 Task: Look for space in Qazax, Azerbaijan from 12th June, 2023 to 15th June, 2023 for 2 adults in price range Rs.10000 to Rs.15000. Place can be entire place with 1  bedroom having 1 bed and 1 bathroom. Property type can be house, flat, guest house, hotel. Amenities needed are: air conditioning. Booking option can be shelf check-in. Required host language is English.
Action: Mouse moved to (484, 140)
Screenshot: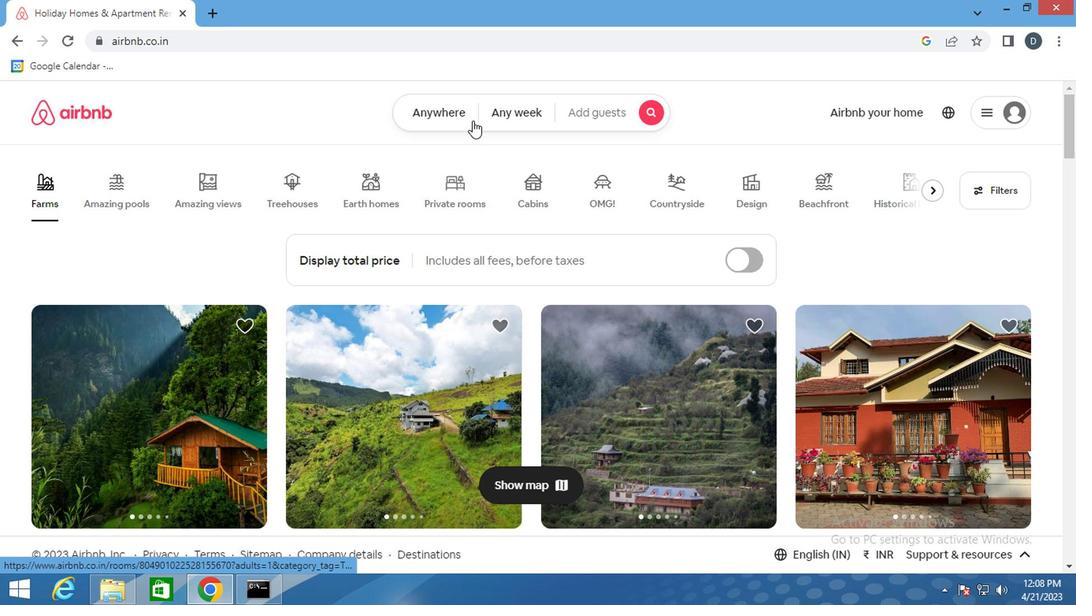 
Action: Mouse pressed left at (484, 140)
Screenshot: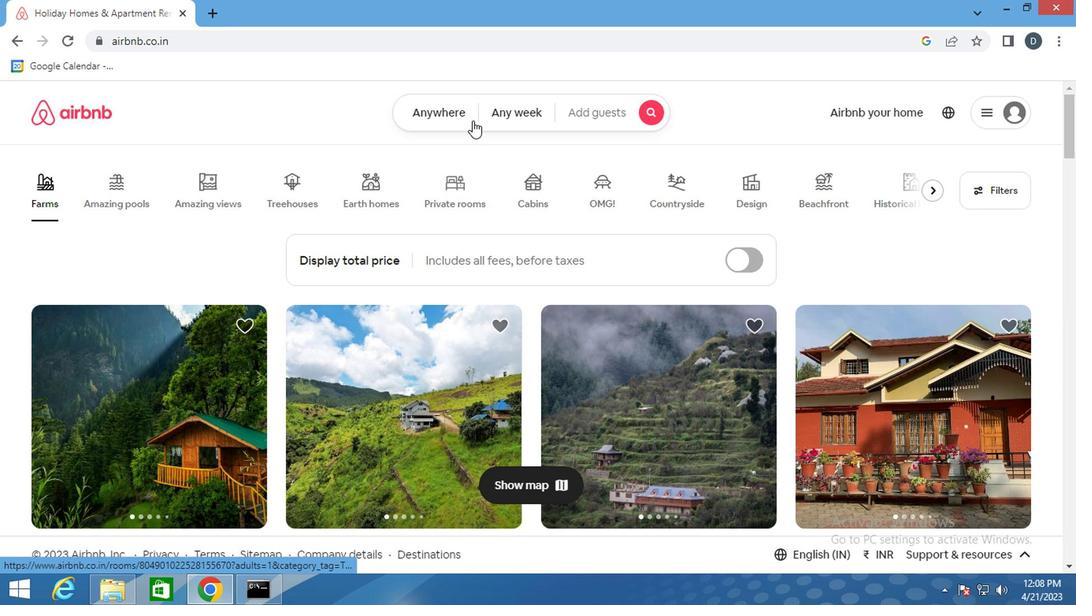 
Action: Mouse moved to (324, 204)
Screenshot: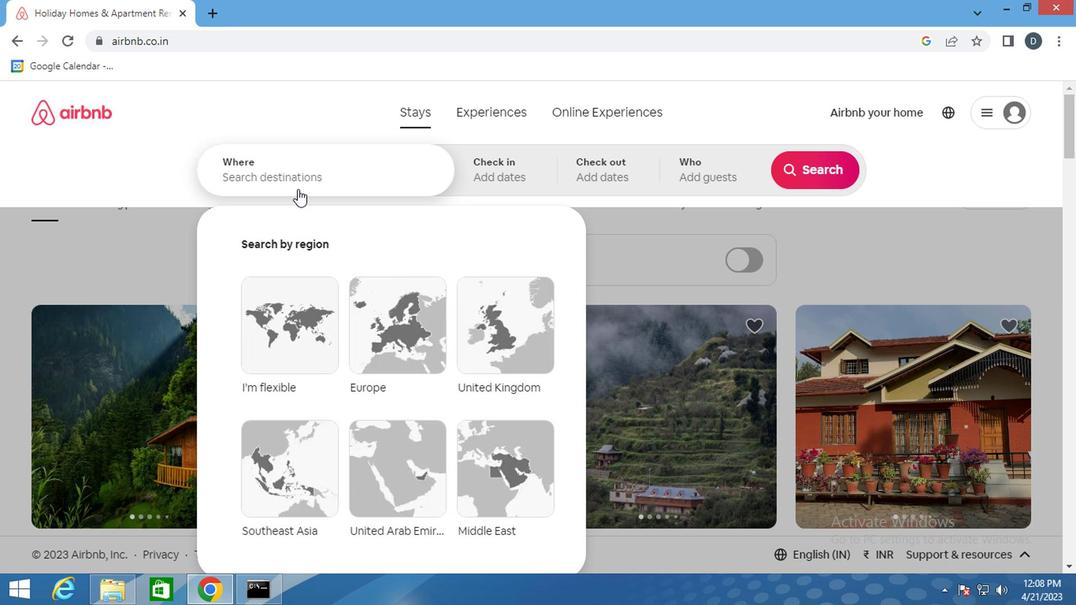 
Action: Mouse pressed left at (324, 204)
Screenshot: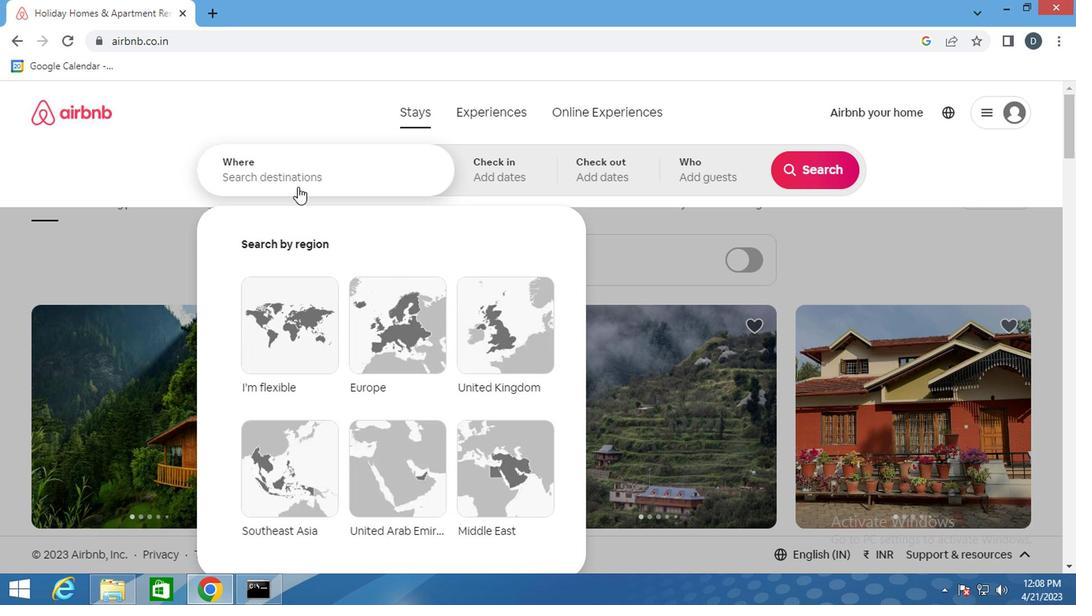 
Action: Key pressed qazax<Key.down><Key.enter>
Screenshot: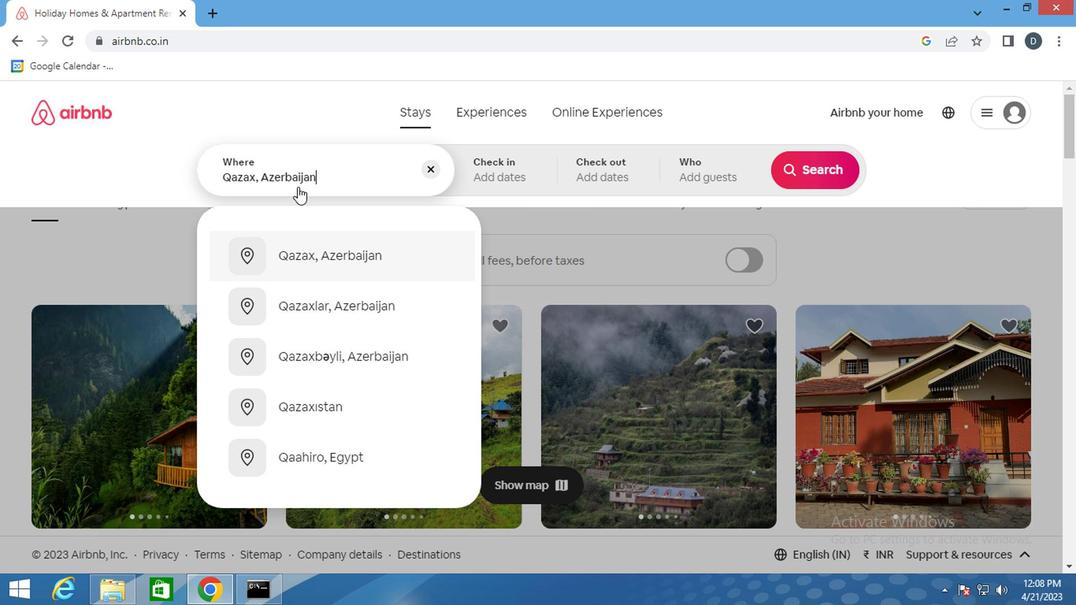 
Action: Mouse moved to (804, 308)
Screenshot: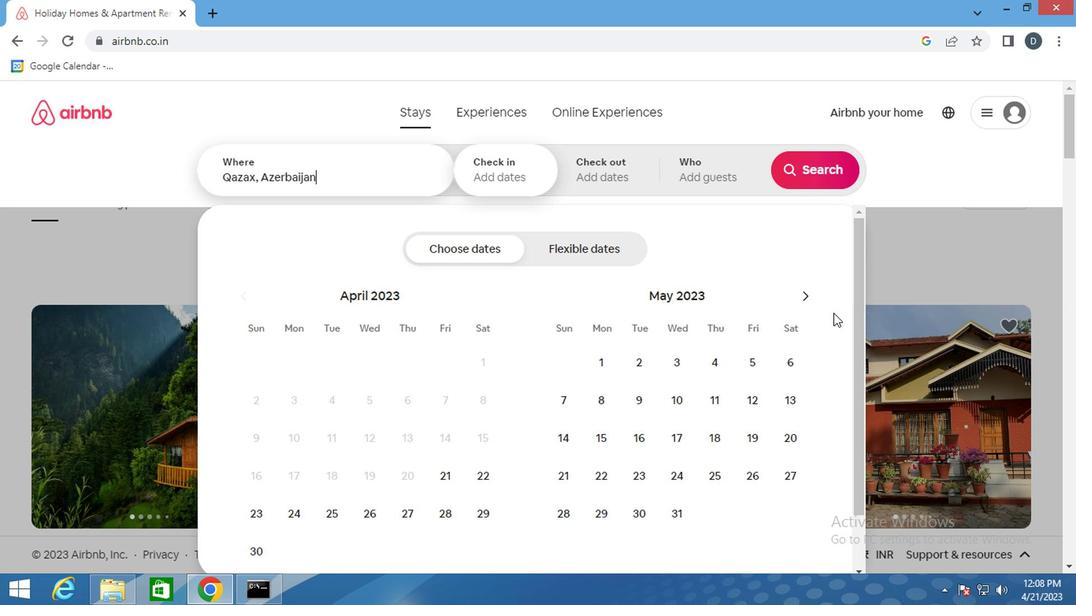 
Action: Mouse pressed left at (804, 308)
Screenshot: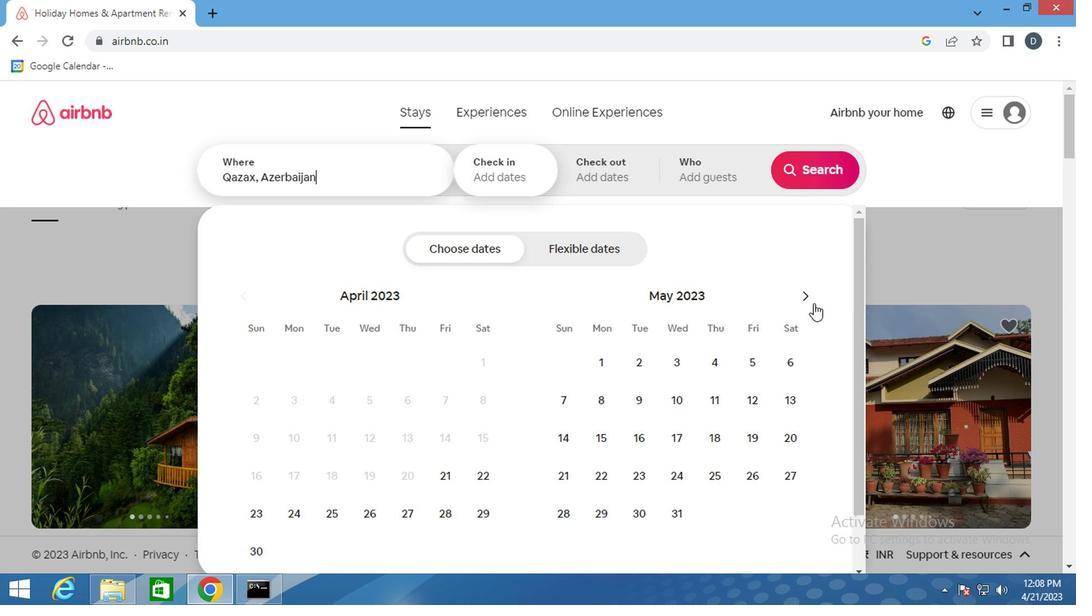 
Action: Mouse moved to (618, 435)
Screenshot: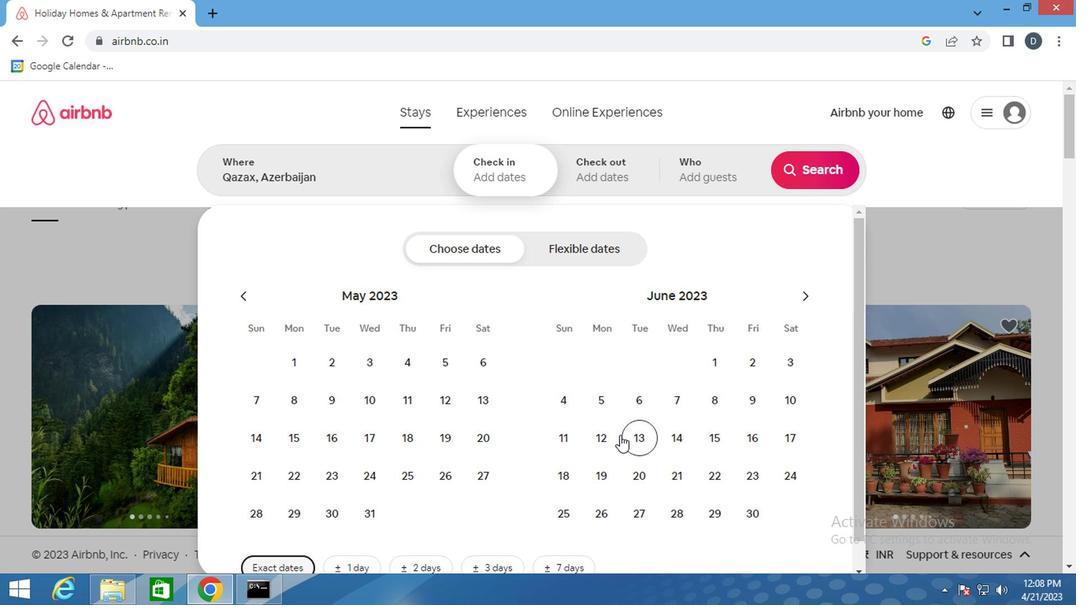 
Action: Mouse pressed left at (618, 435)
Screenshot: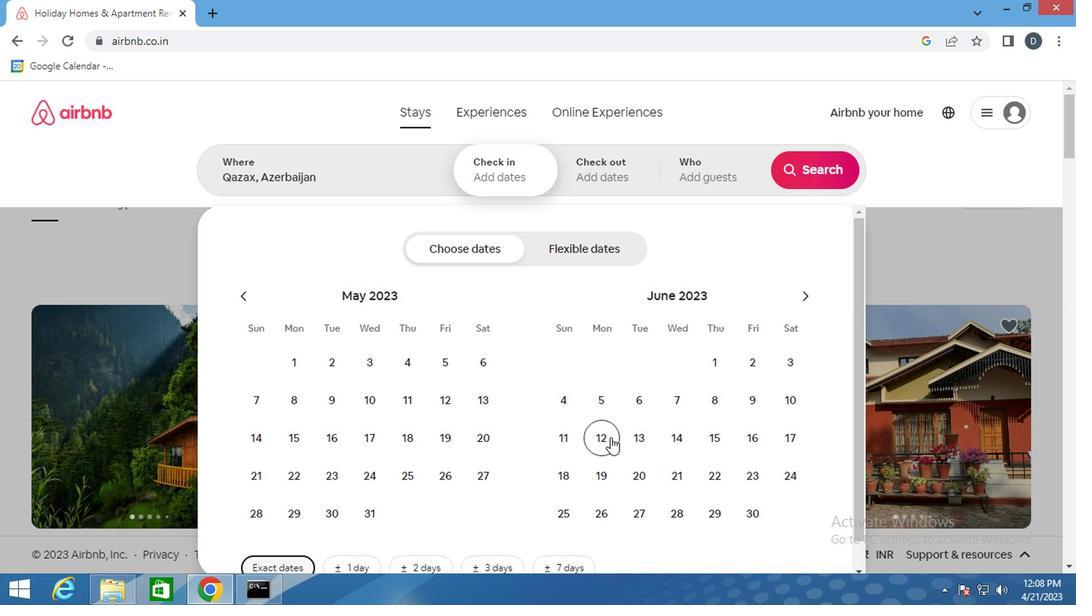 
Action: Mouse moved to (718, 438)
Screenshot: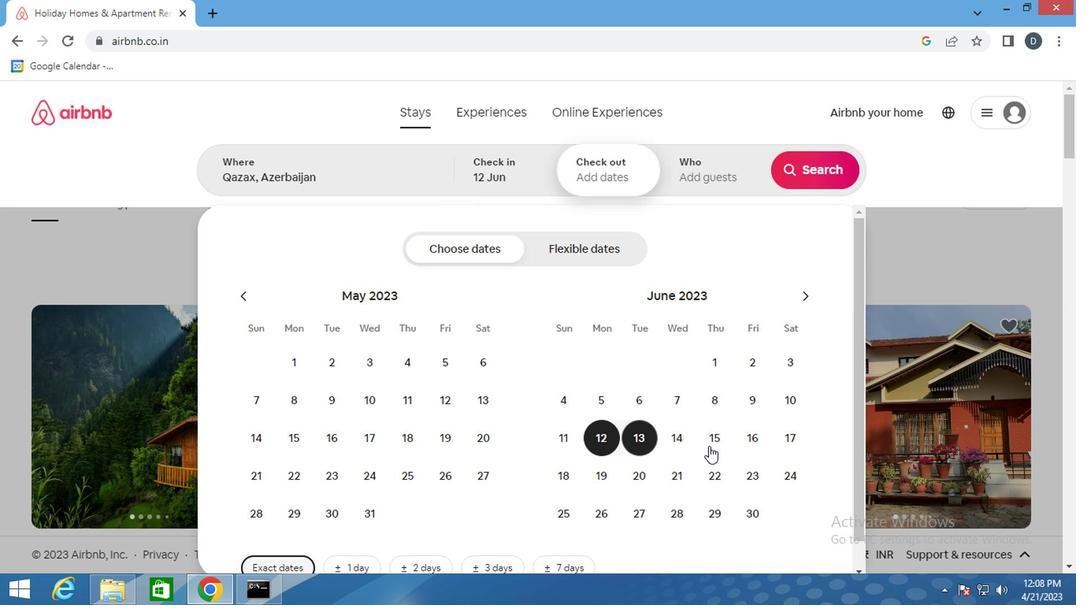 
Action: Mouse pressed left at (718, 438)
Screenshot: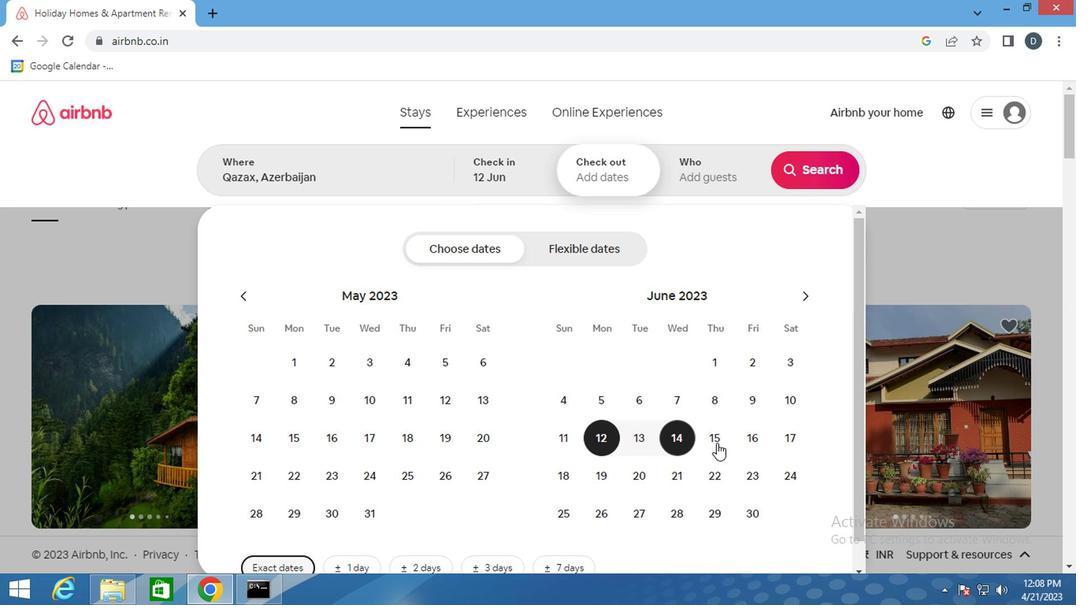 
Action: Mouse moved to (706, 197)
Screenshot: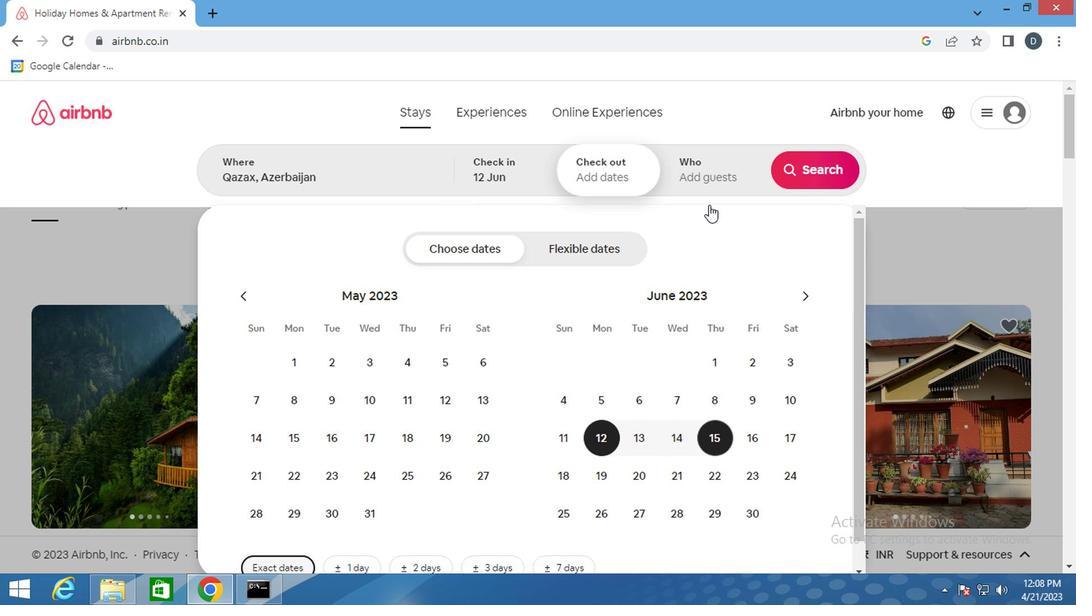 
Action: Mouse pressed left at (706, 197)
Screenshot: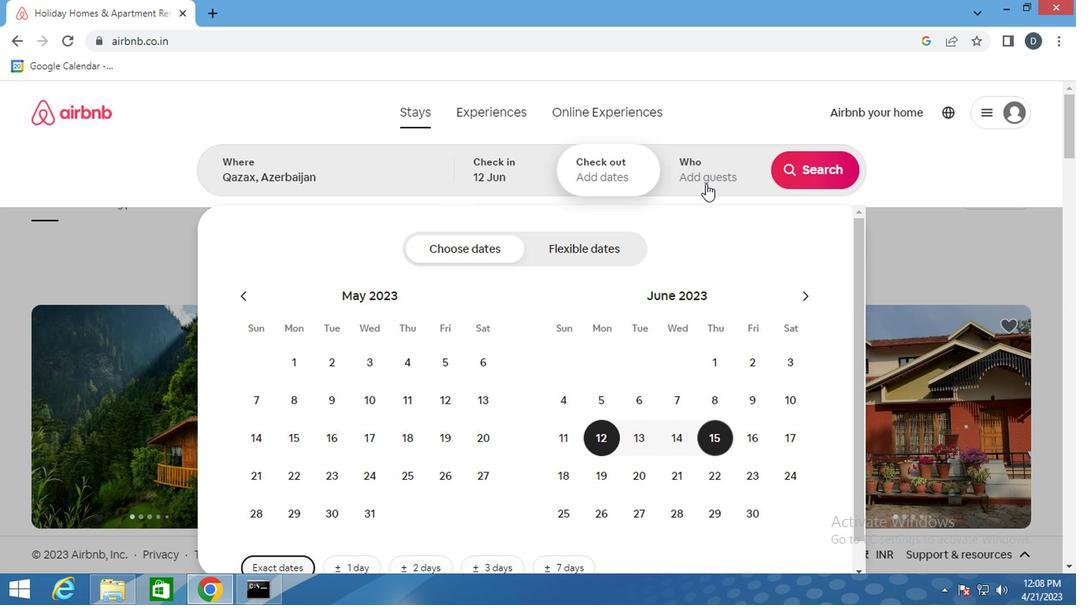 
Action: Mouse moved to (810, 266)
Screenshot: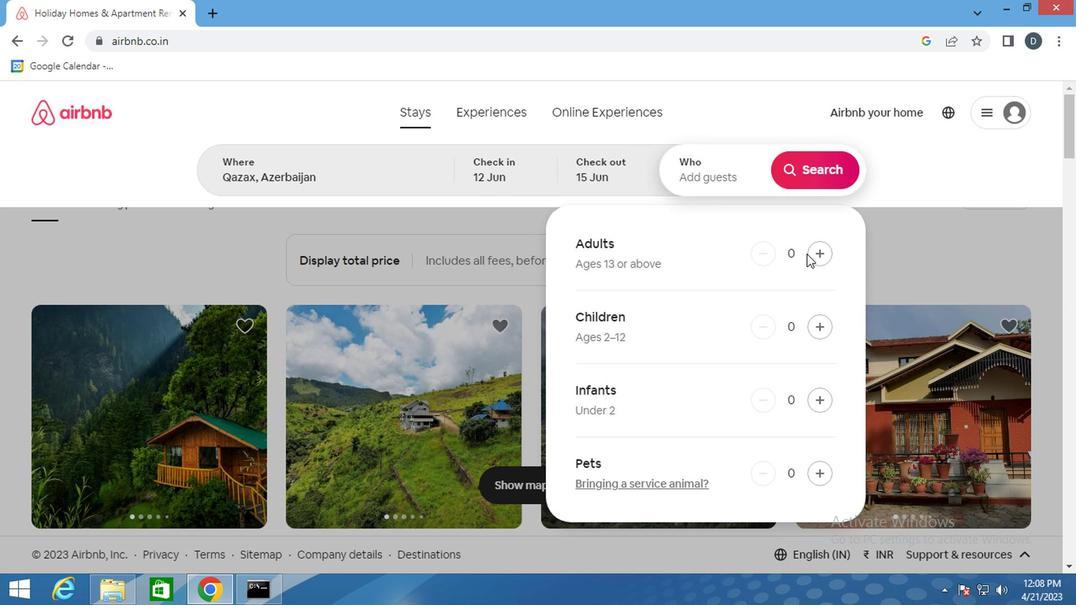 
Action: Mouse pressed left at (810, 266)
Screenshot: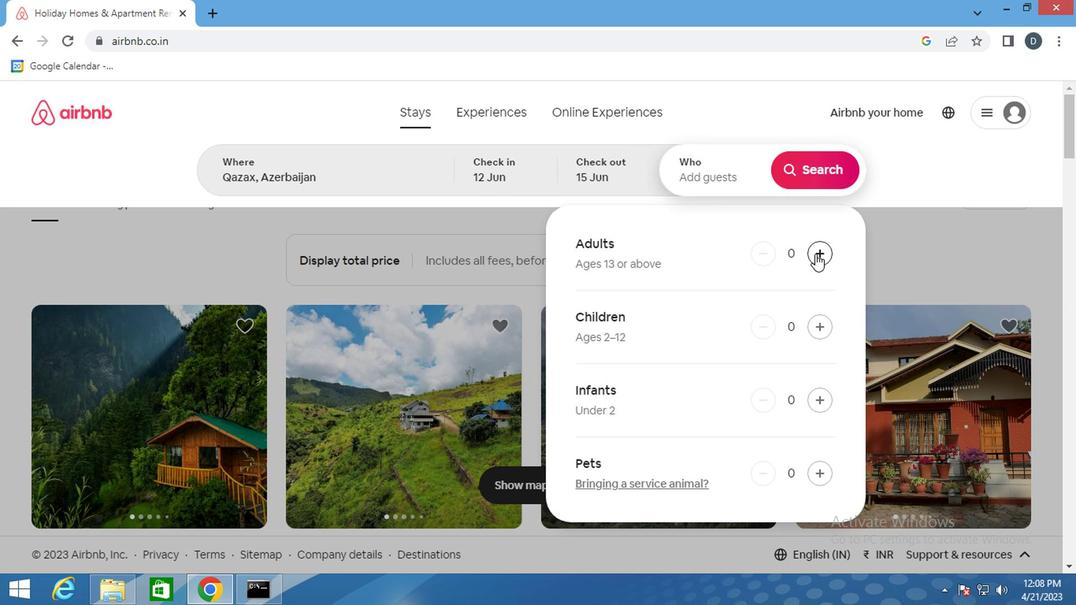 
Action: Mouse pressed left at (810, 266)
Screenshot: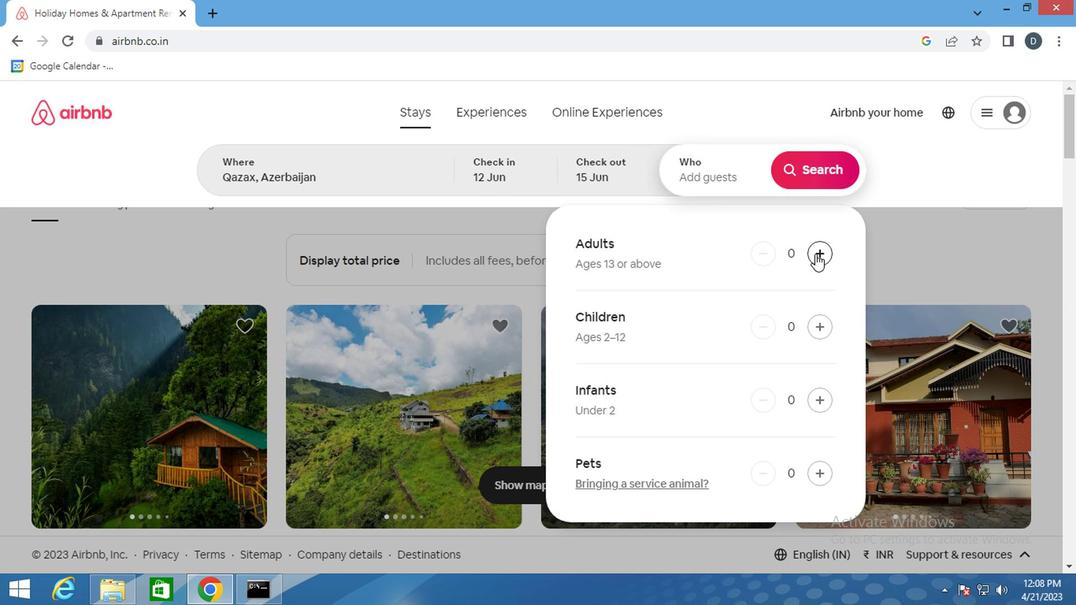 
Action: Mouse moved to (808, 174)
Screenshot: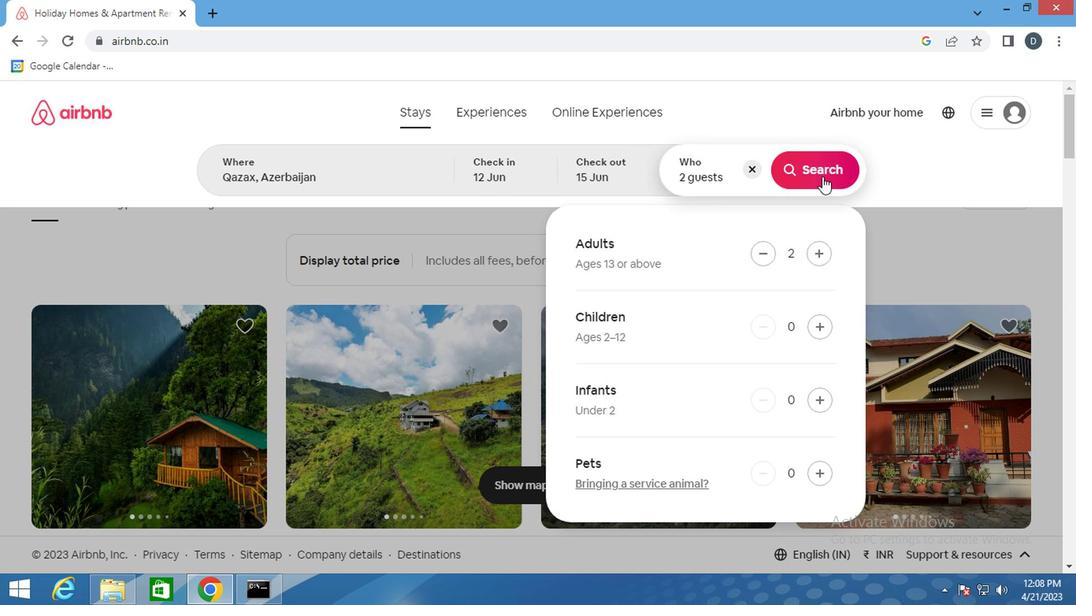 
Action: Mouse pressed left at (808, 174)
Screenshot: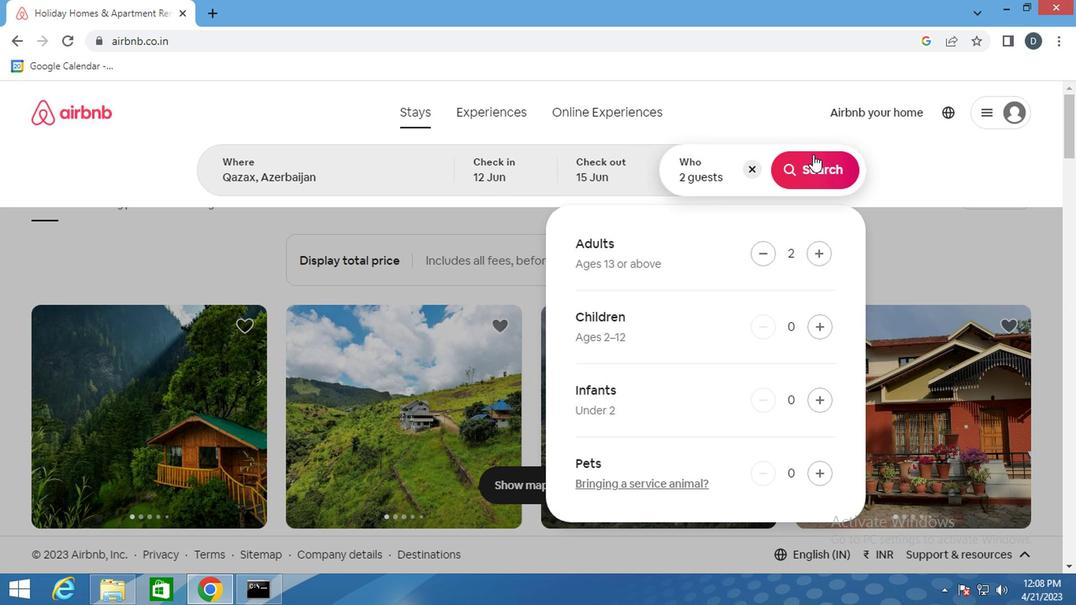 
Action: Mouse moved to (1016, 199)
Screenshot: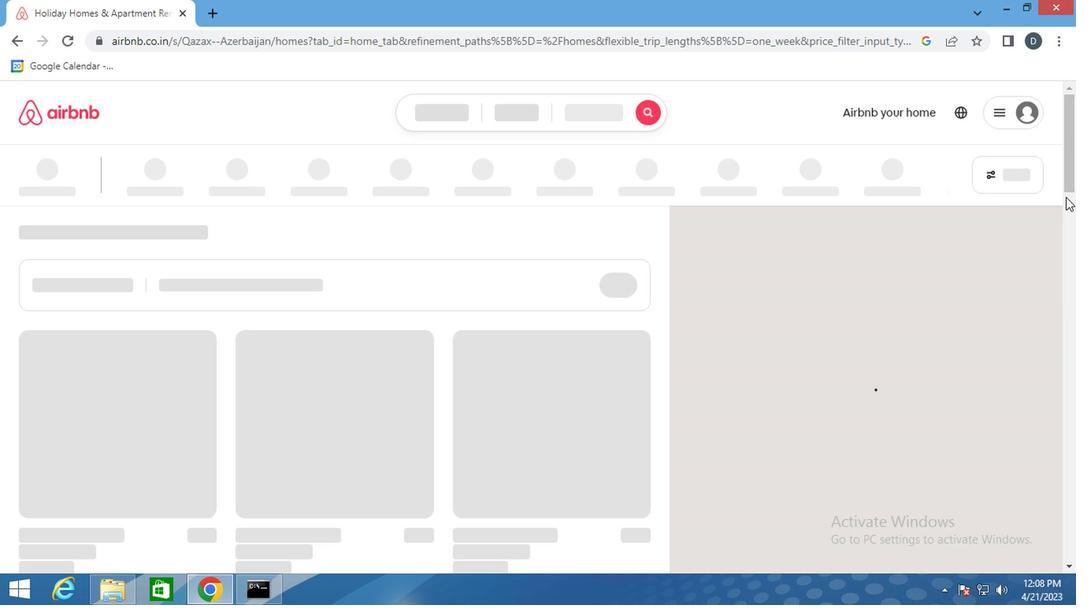 
Action: Mouse pressed left at (1016, 199)
Screenshot: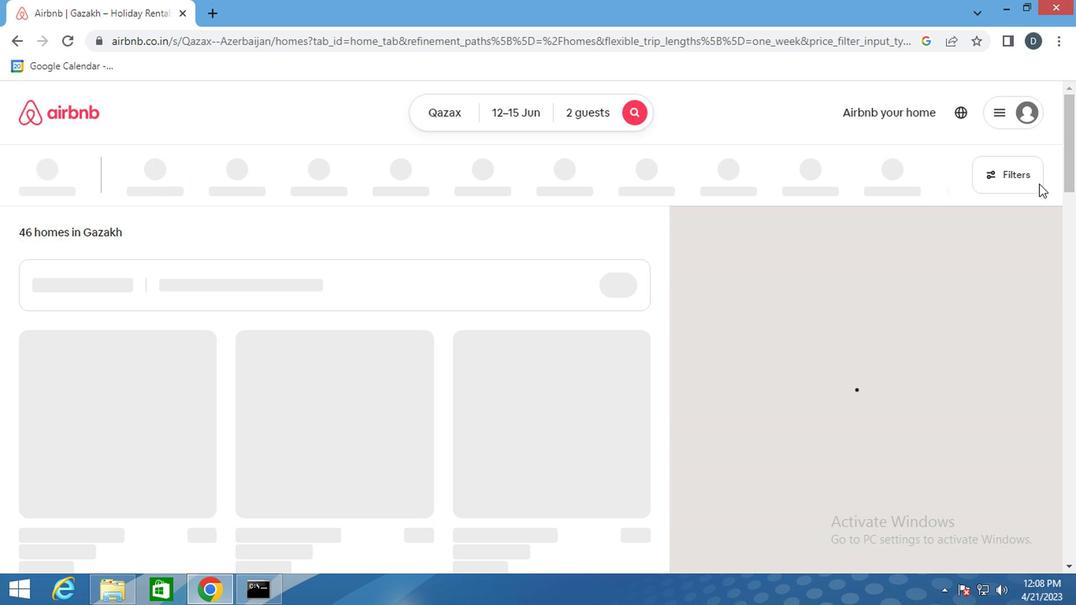 
Action: Mouse moved to (359, 376)
Screenshot: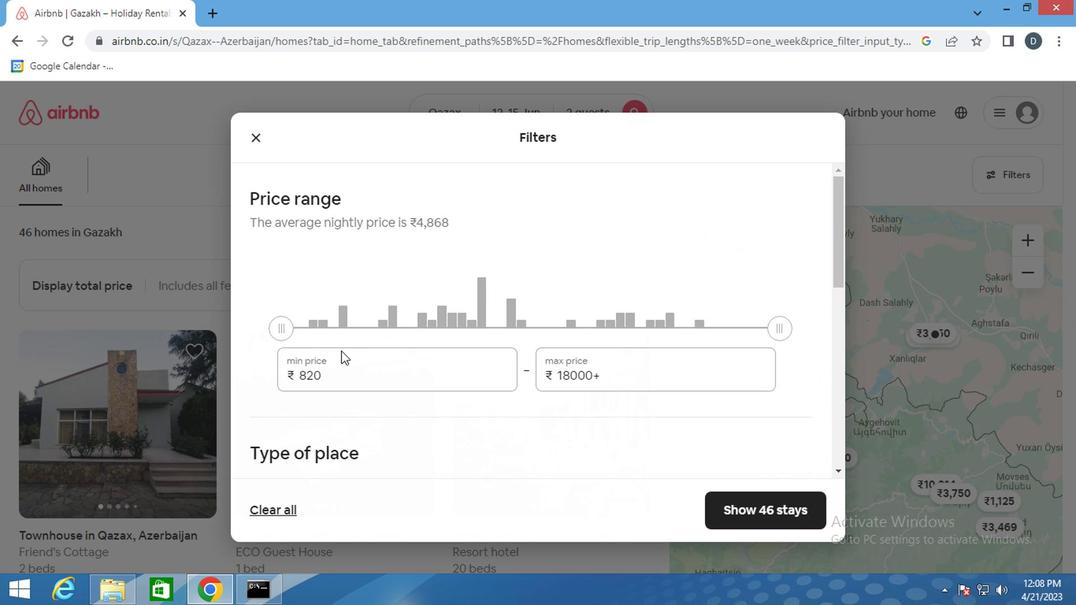 
Action: Mouse pressed left at (359, 376)
Screenshot: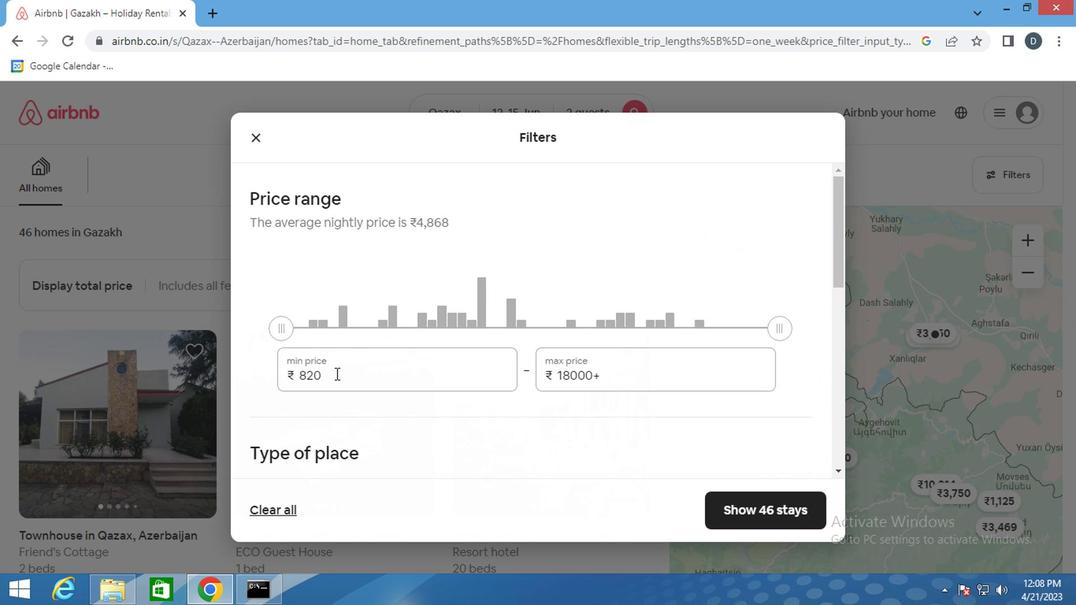 
Action: Mouse pressed left at (359, 376)
Screenshot: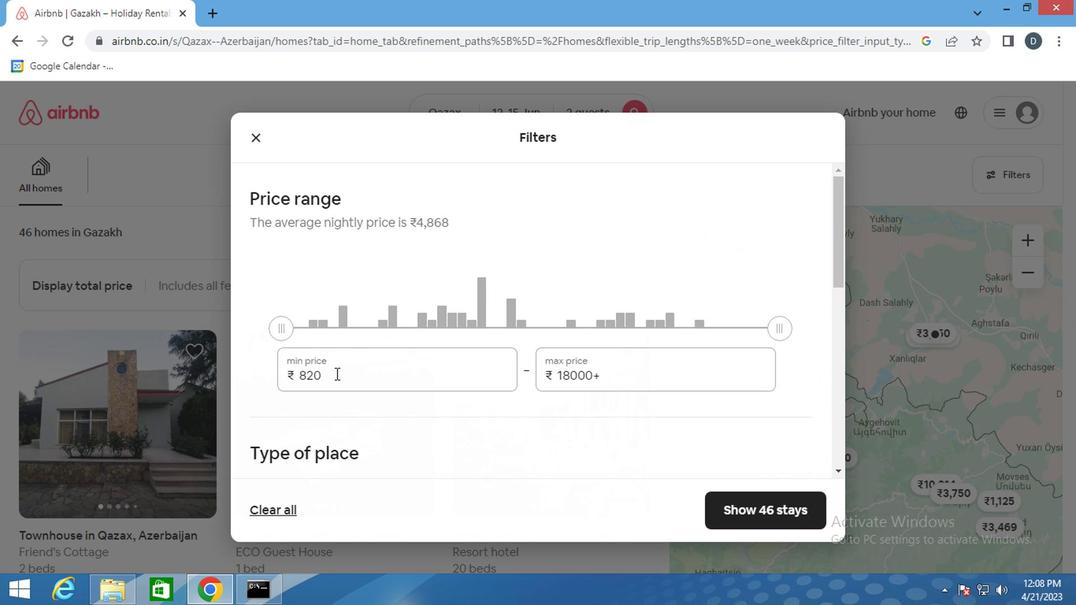 
Action: Key pressed 1000
Screenshot: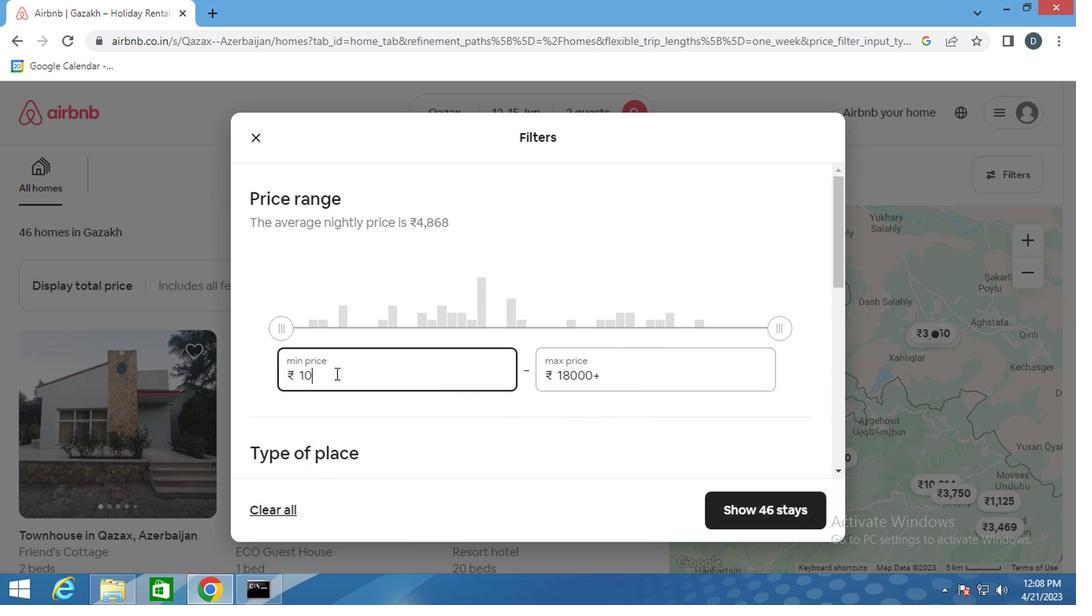 
Action: Mouse moved to (363, 380)
Screenshot: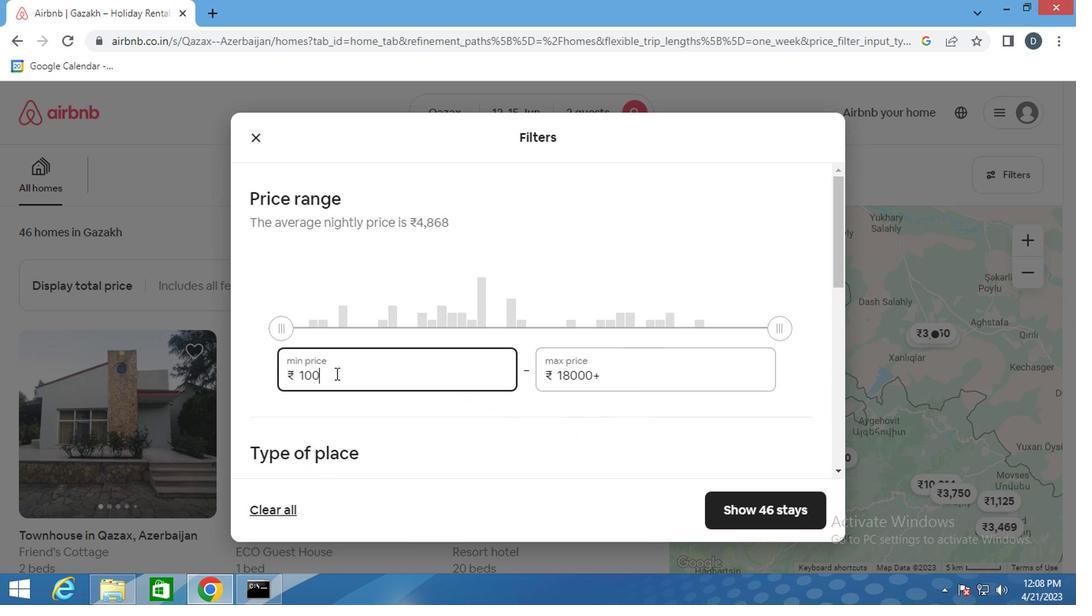 
Action: Key pressed 0<Key.tab>ctrl+Actrl+1500
Screenshot: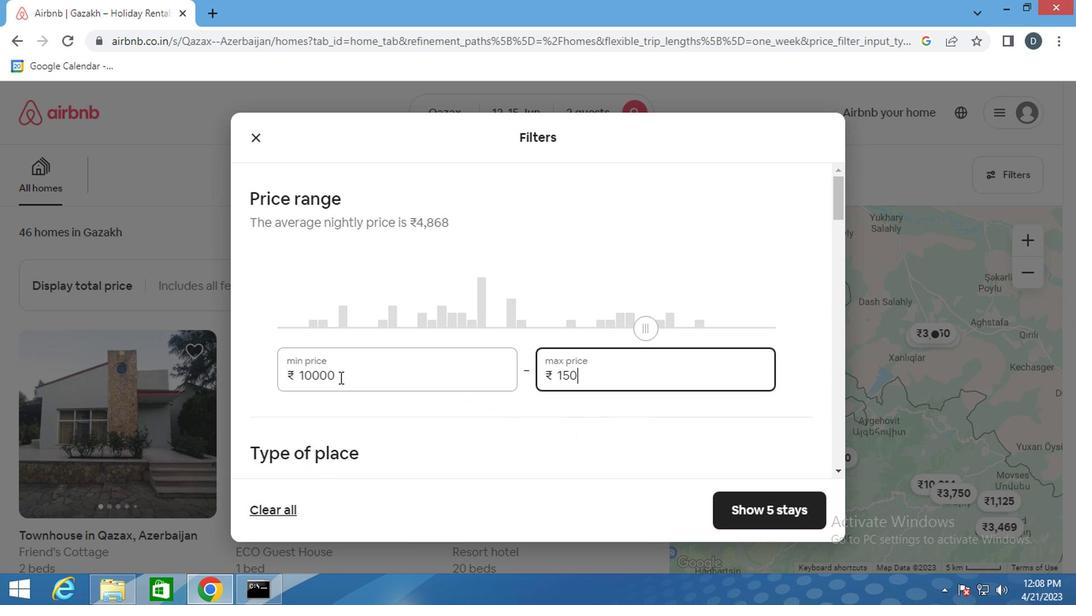 
Action: Mouse moved to (396, 379)
Screenshot: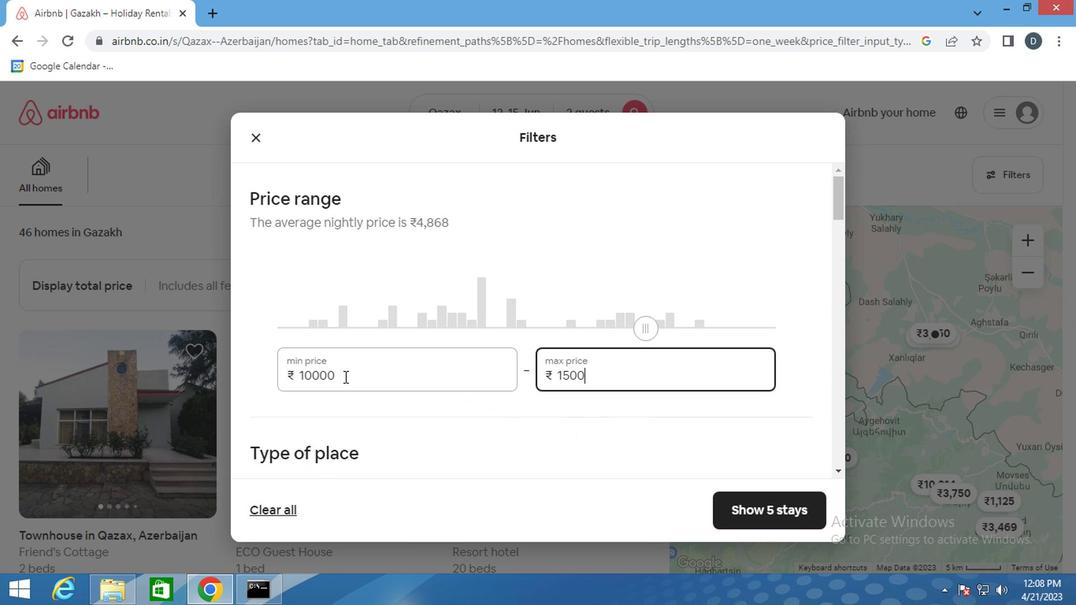 
Action: Key pressed 0
Screenshot: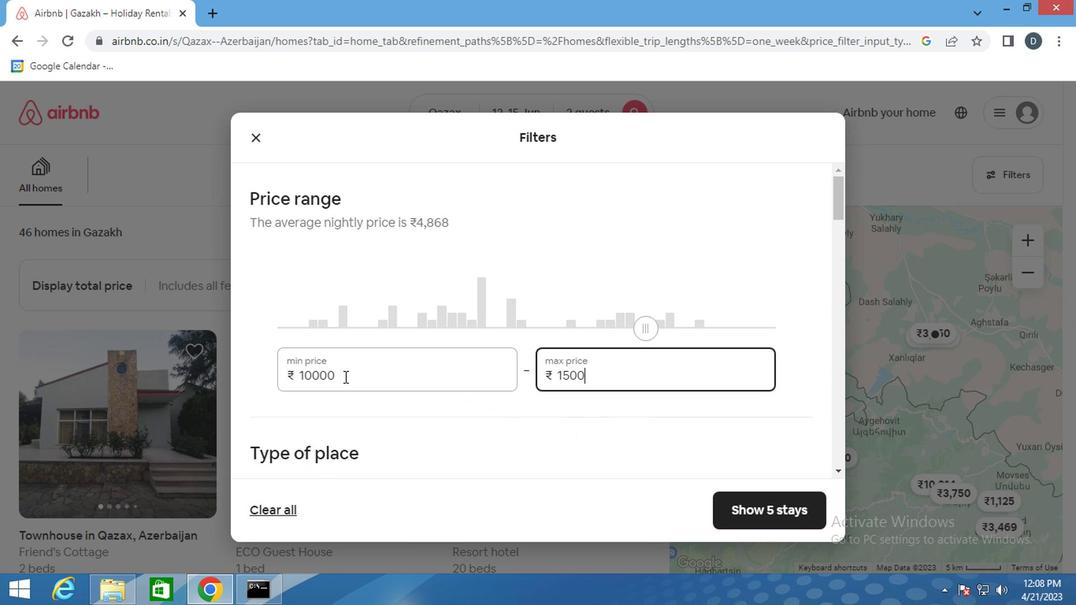 
Action: Mouse moved to (553, 417)
Screenshot: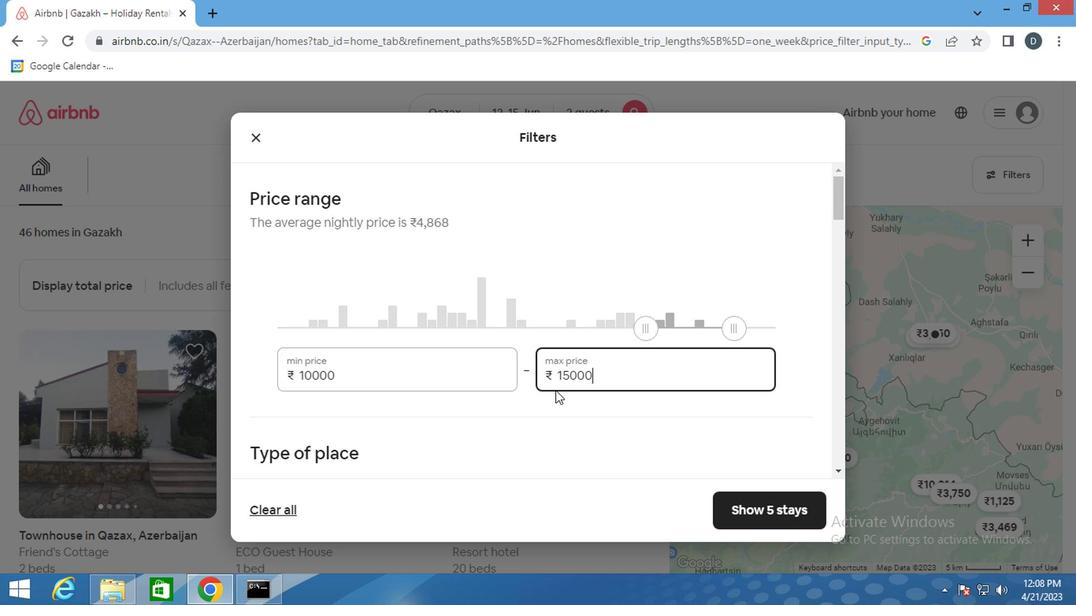 
Action: Mouse scrolled (553, 416) with delta (0, -1)
Screenshot: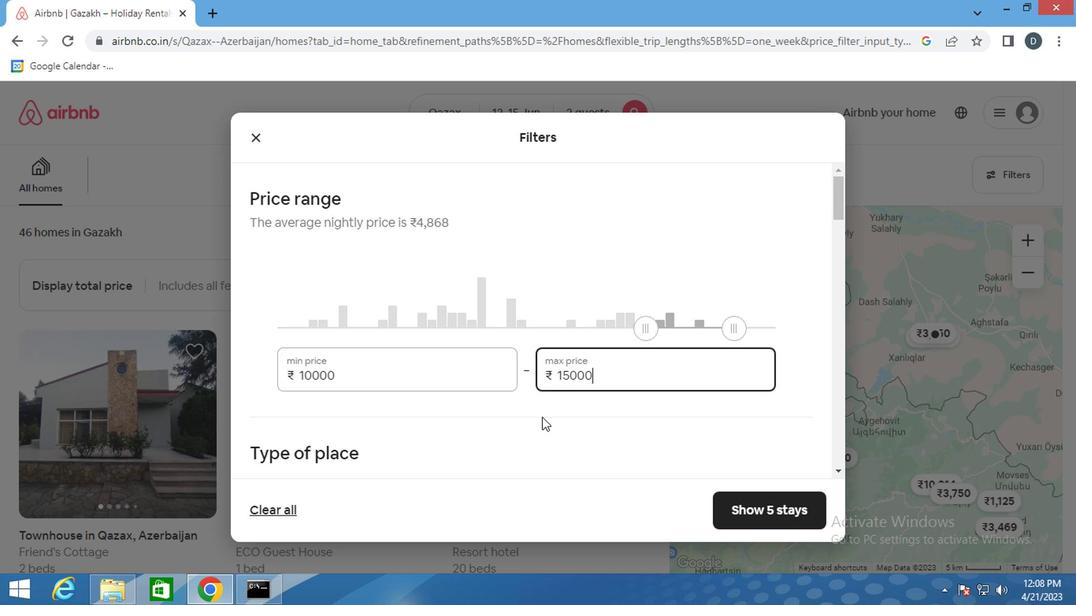 
Action: Mouse scrolled (553, 416) with delta (0, -1)
Screenshot: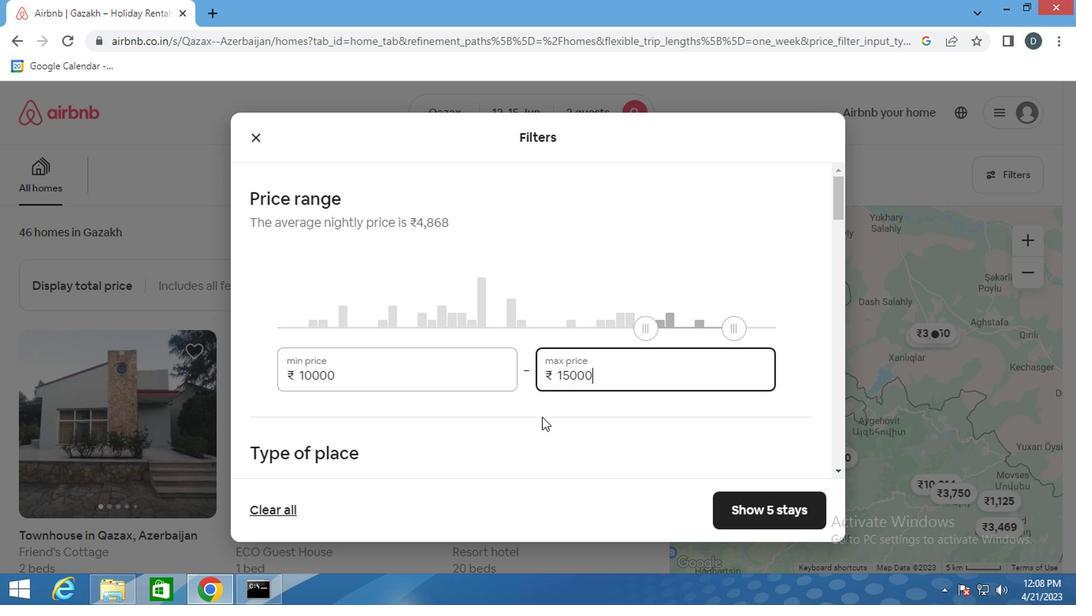 
Action: Mouse scrolled (553, 416) with delta (0, -1)
Screenshot: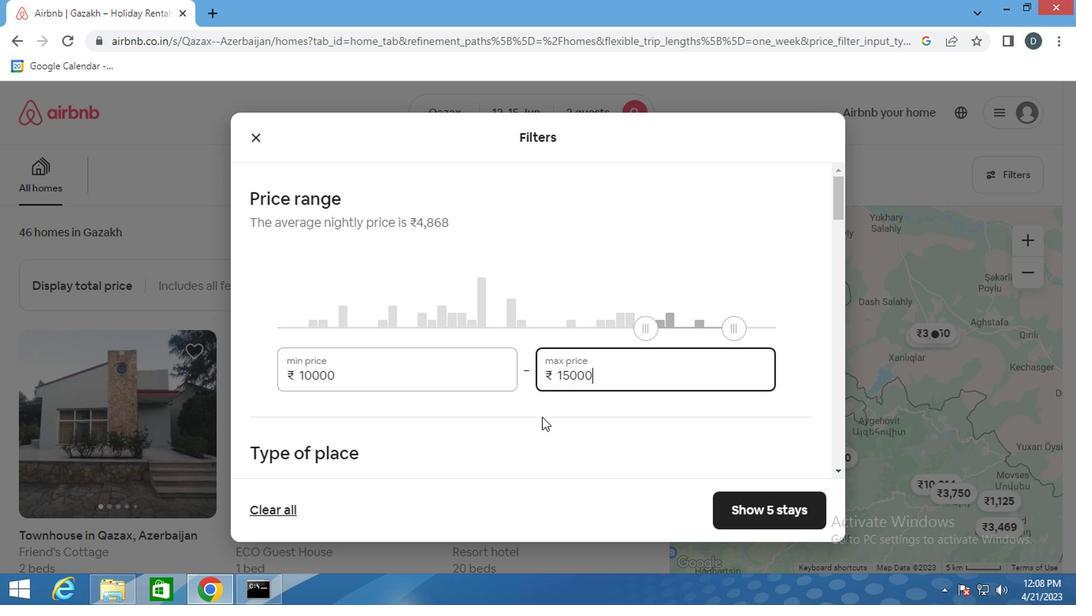 
Action: Mouse moved to (372, 288)
Screenshot: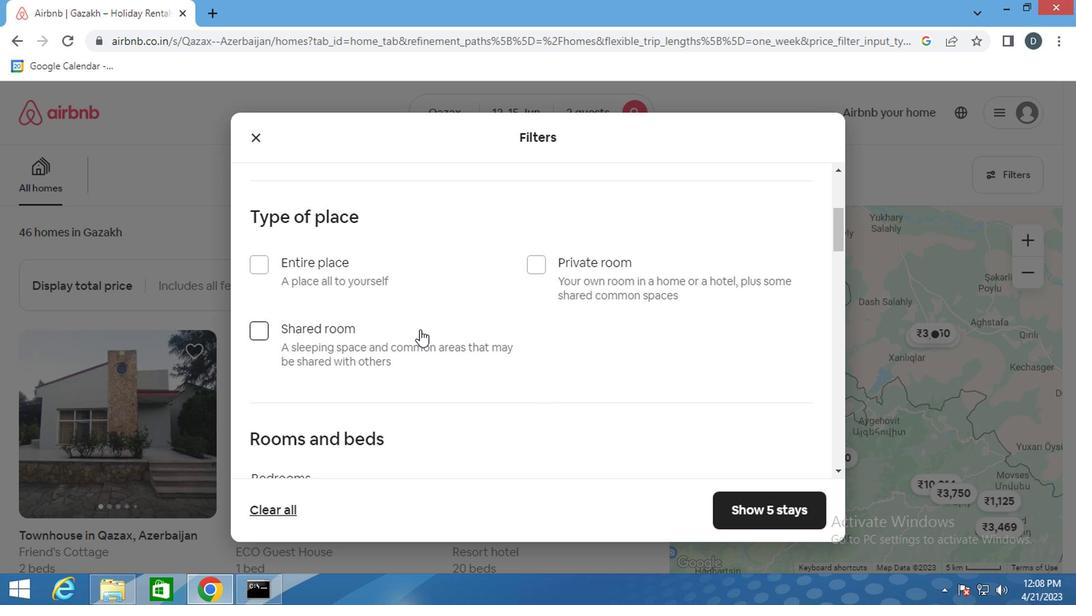 
Action: Mouse pressed left at (372, 288)
Screenshot: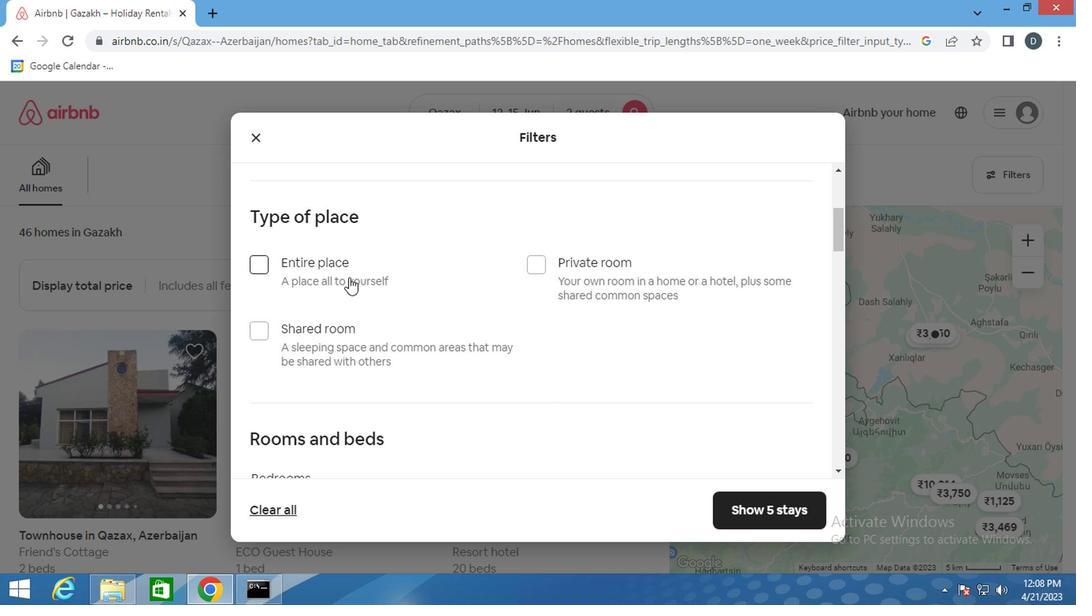 
Action: Mouse moved to (402, 332)
Screenshot: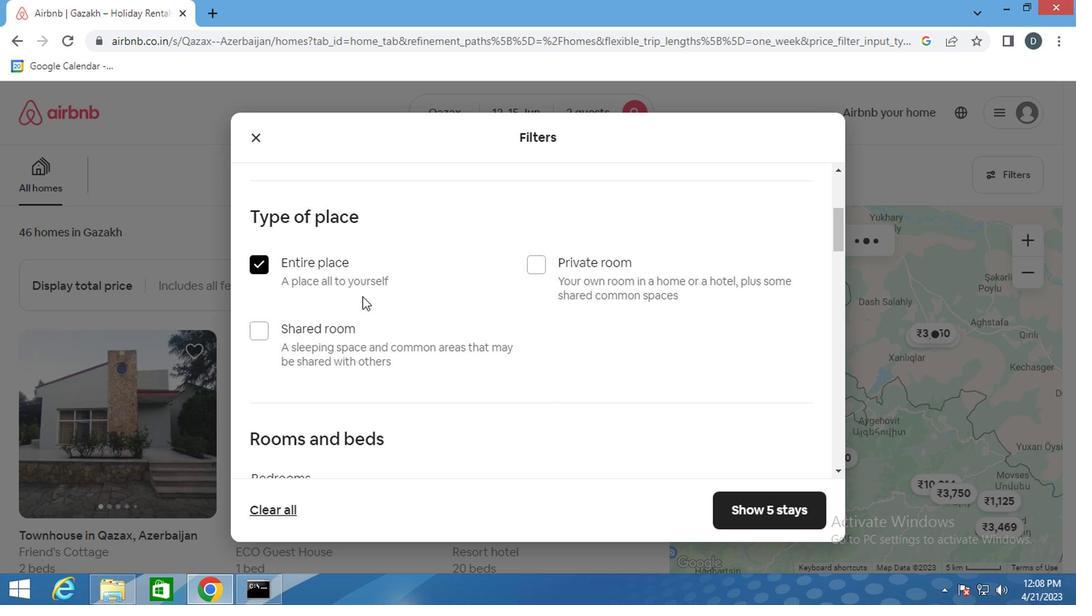 
Action: Mouse scrolled (402, 332) with delta (0, 0)
Screenshot: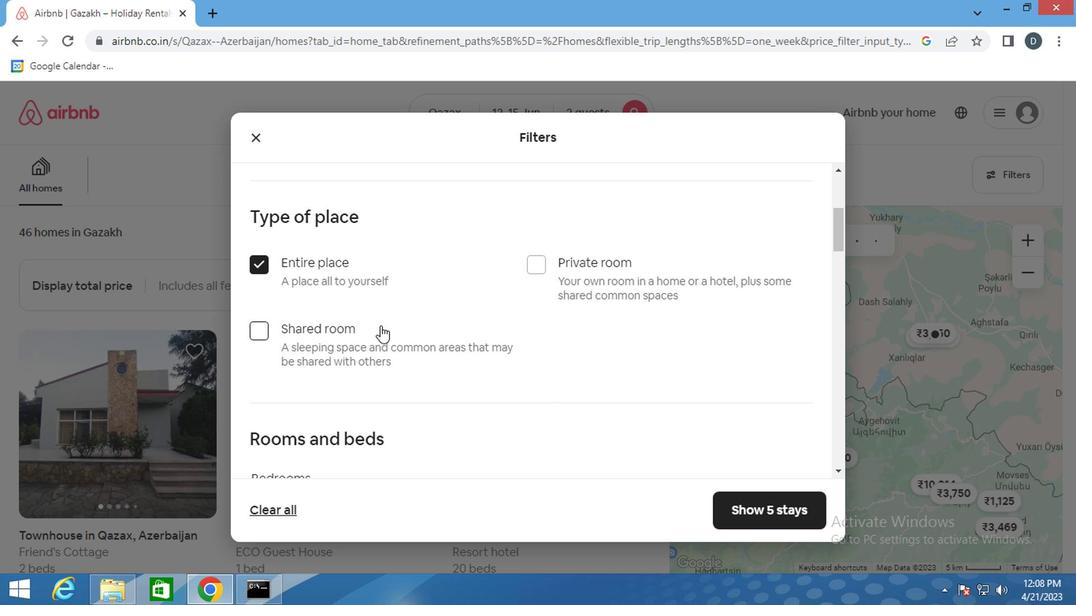 
Action: Mouse scrolled (402, 332) with delta (0, 0)
Screenshot: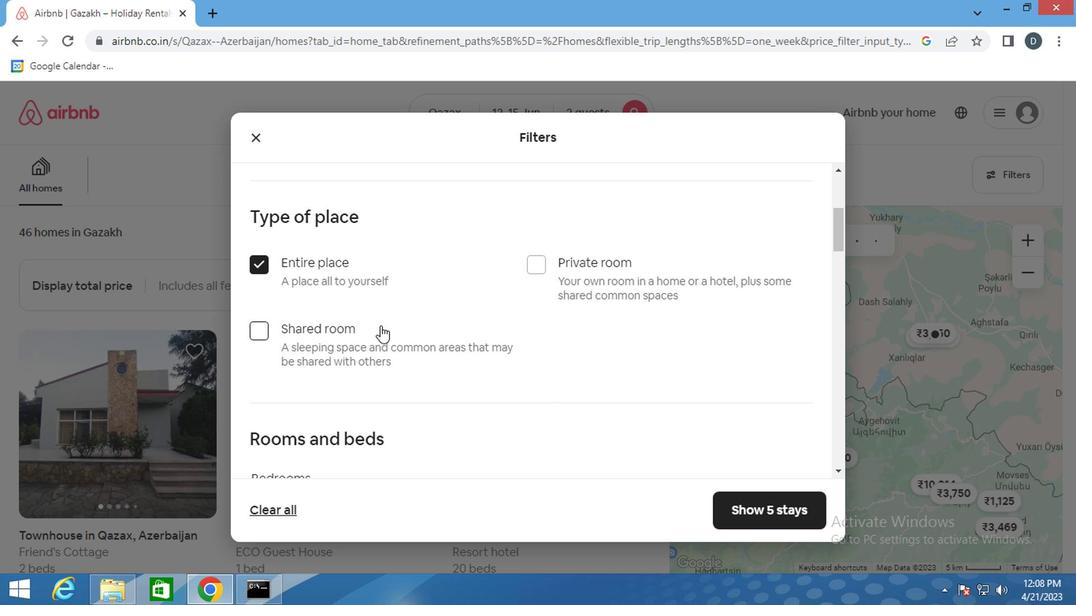 
Action: Mouse scrolled (402, 332) with delta (0, 0)
Screenshot: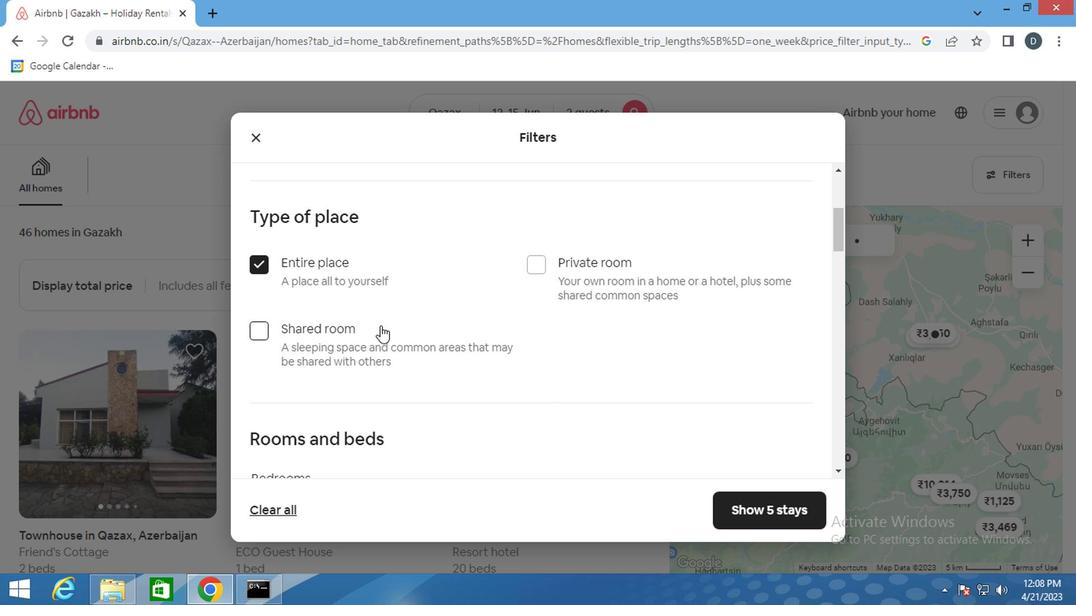 
Action: Mouse moved to (381, 295)
Screenshot: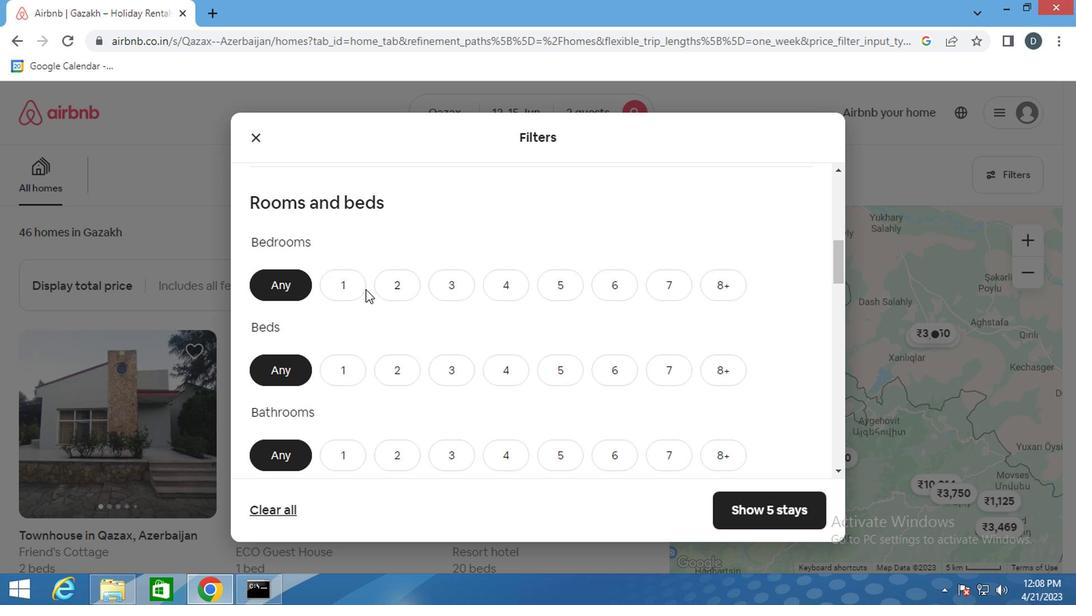
Action: Mouse pressed left at (381, 295)
Screenshot: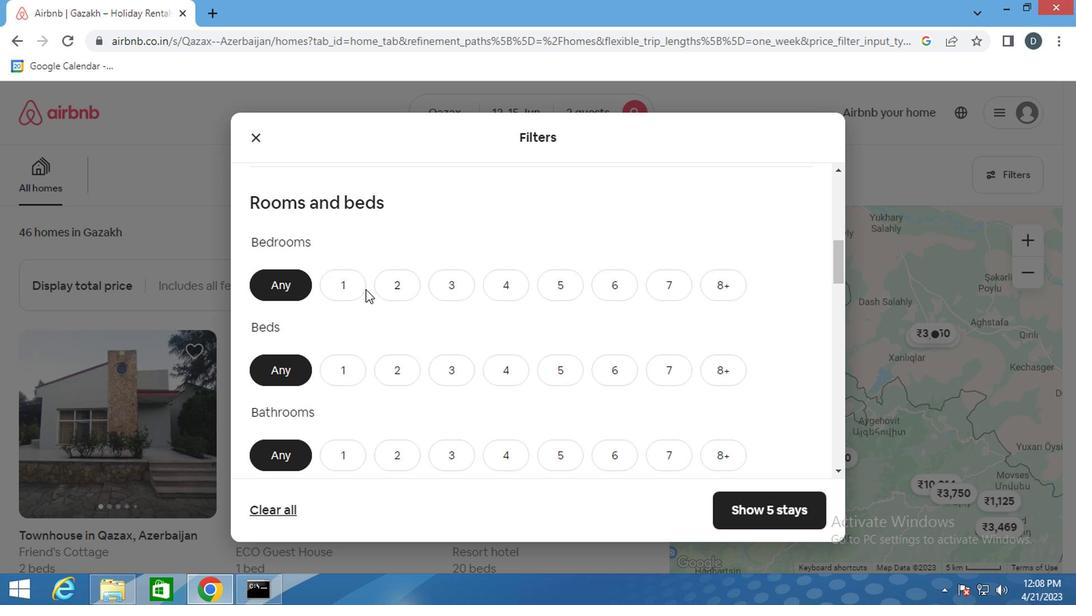 
Action: Mouse moved to (361, 371)
Screenshot: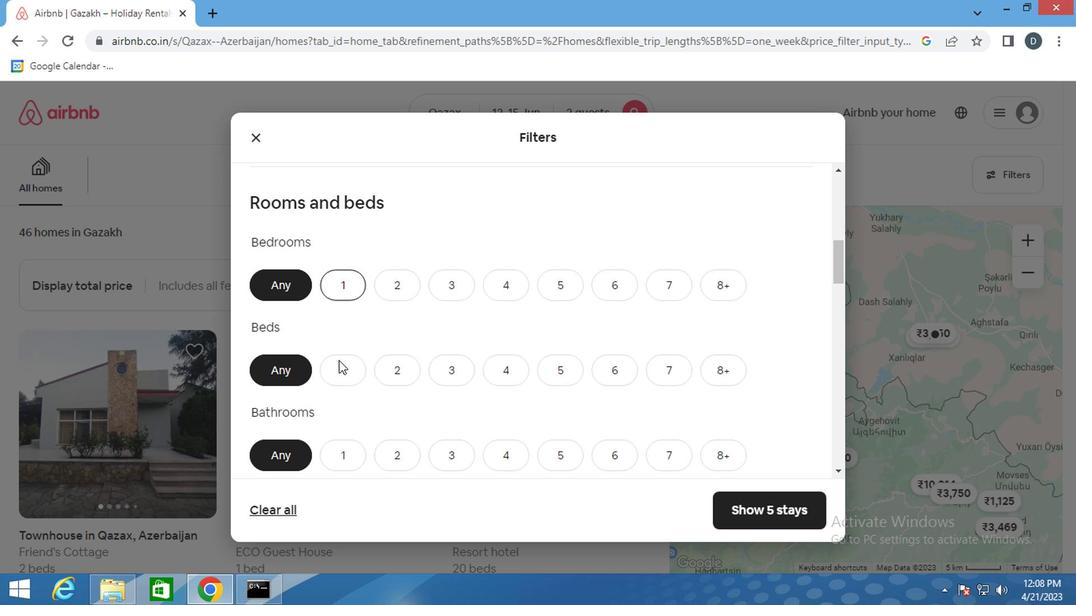 
Action: Mouse pressed left at (361, 371)
Screenshot: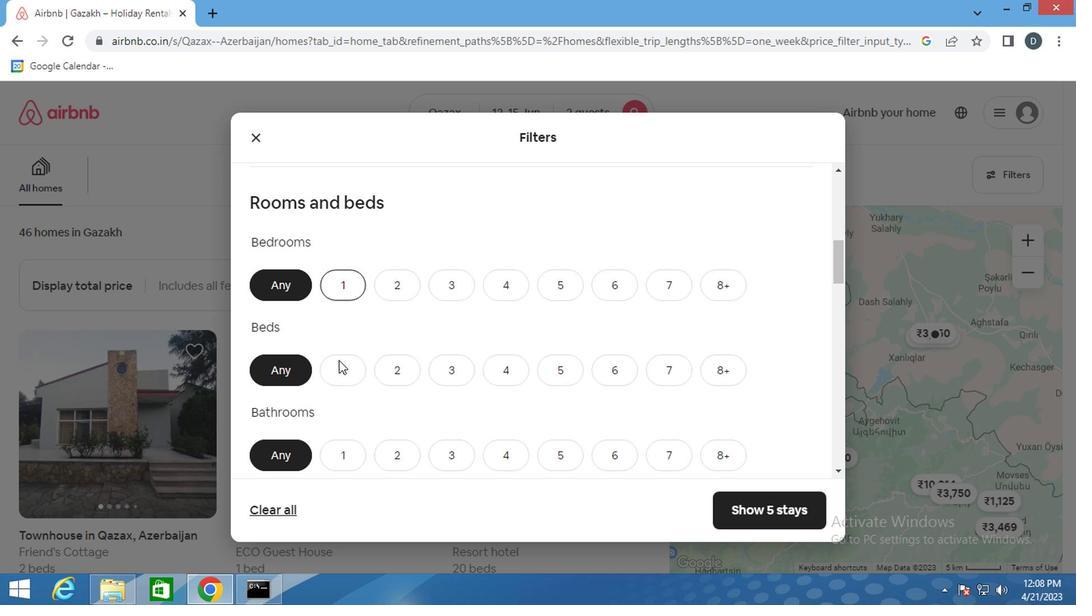 
Action: Mouse moved to (365, 443)
Screenshot: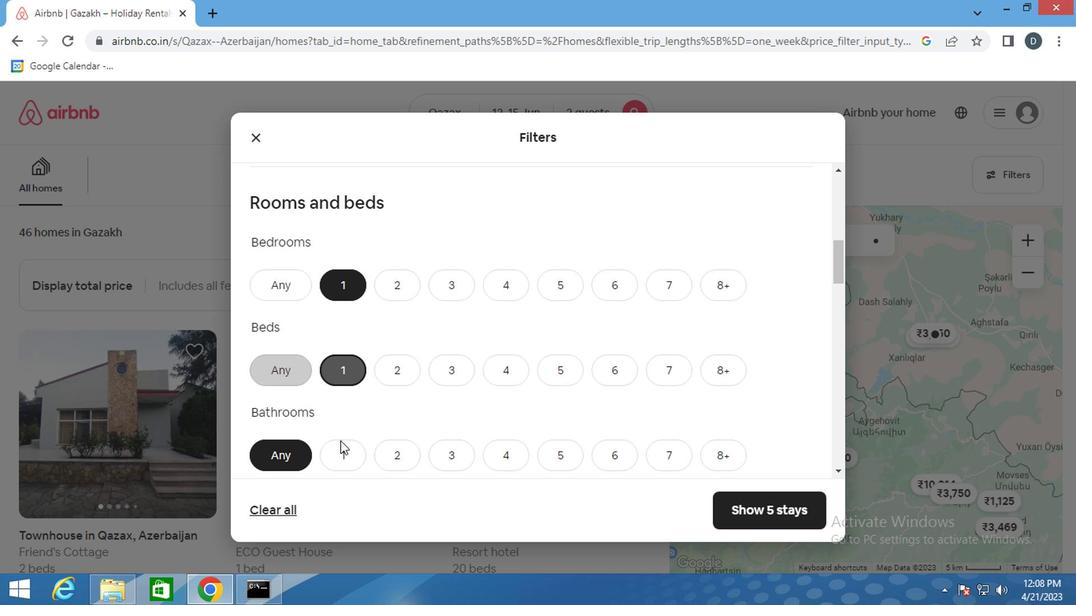 
Action: Mouse pressed left at (365, 443)
Screenshot: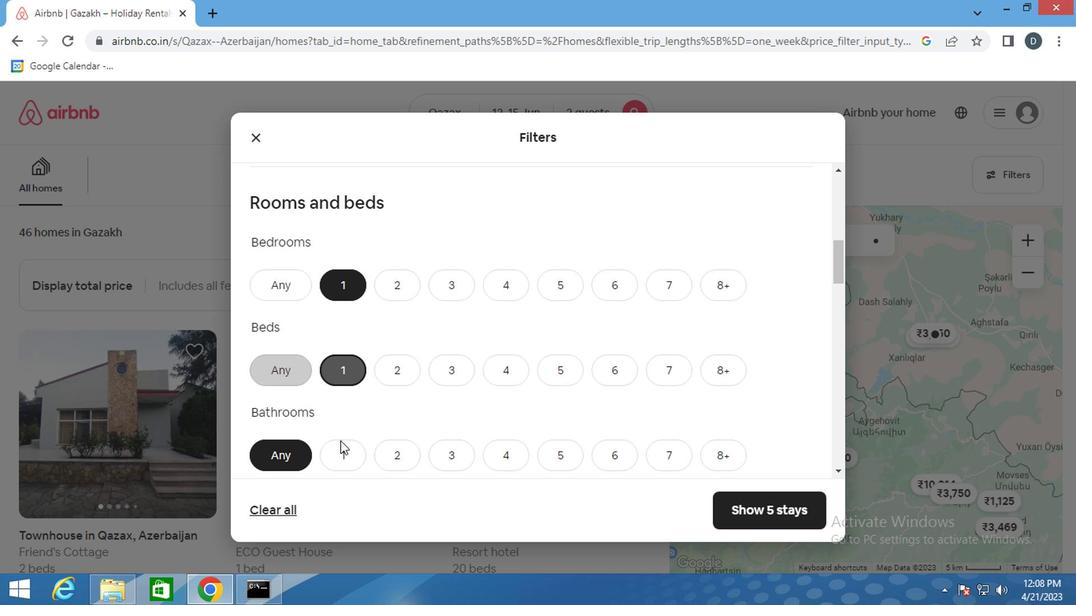 
Action: Mouse moved to (420, 399)
Screenshot: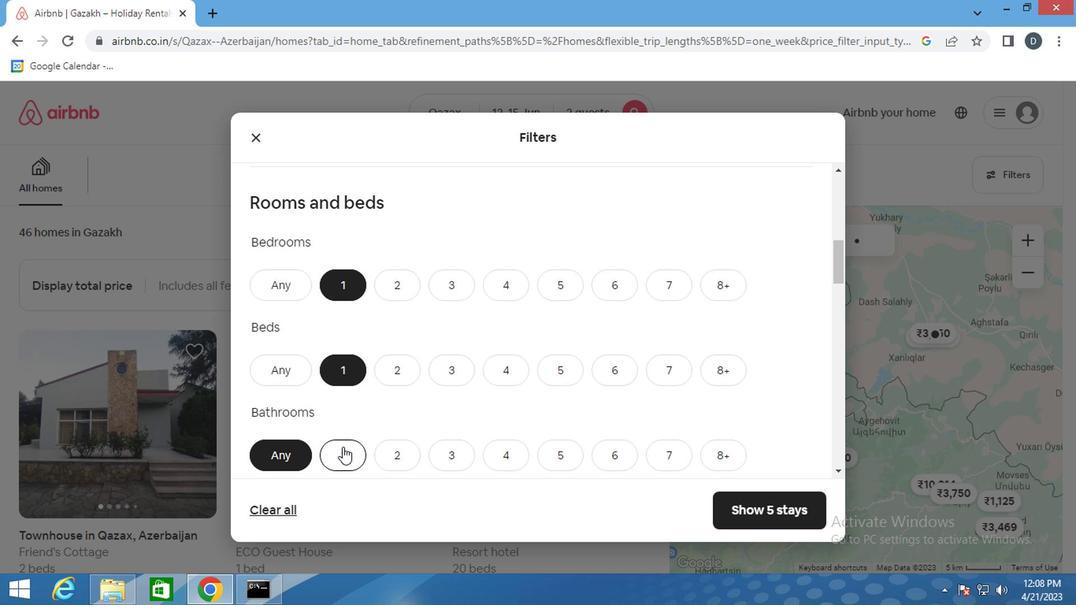 
Action: Mouse scrolled (420, 400) with delta (0, 1)
Screenshot: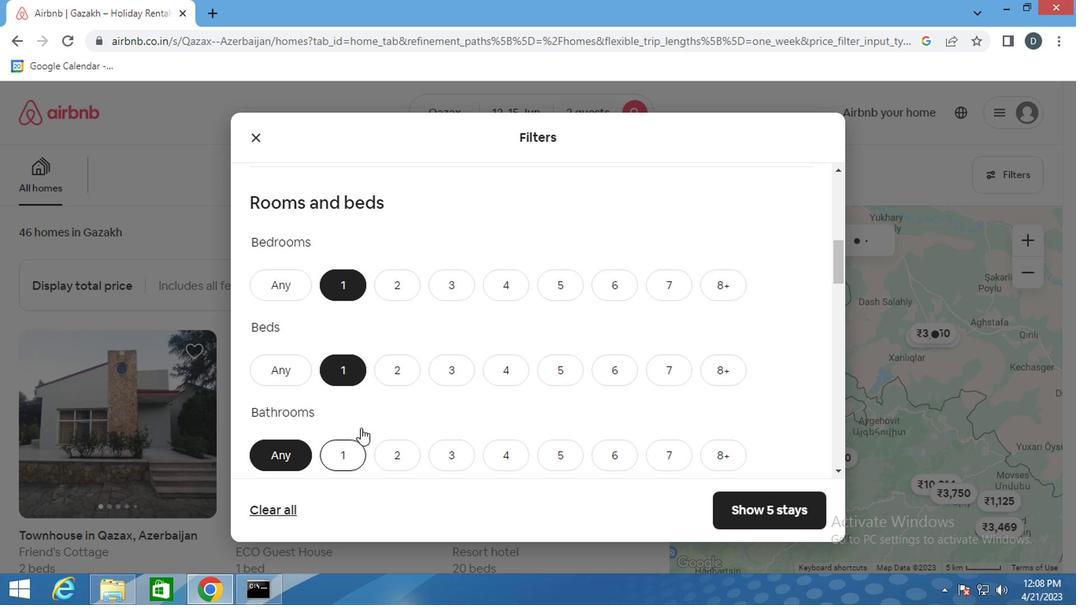 
Action: Mouse scrolled (420, 400) with delta (0, 1)
Screenshot: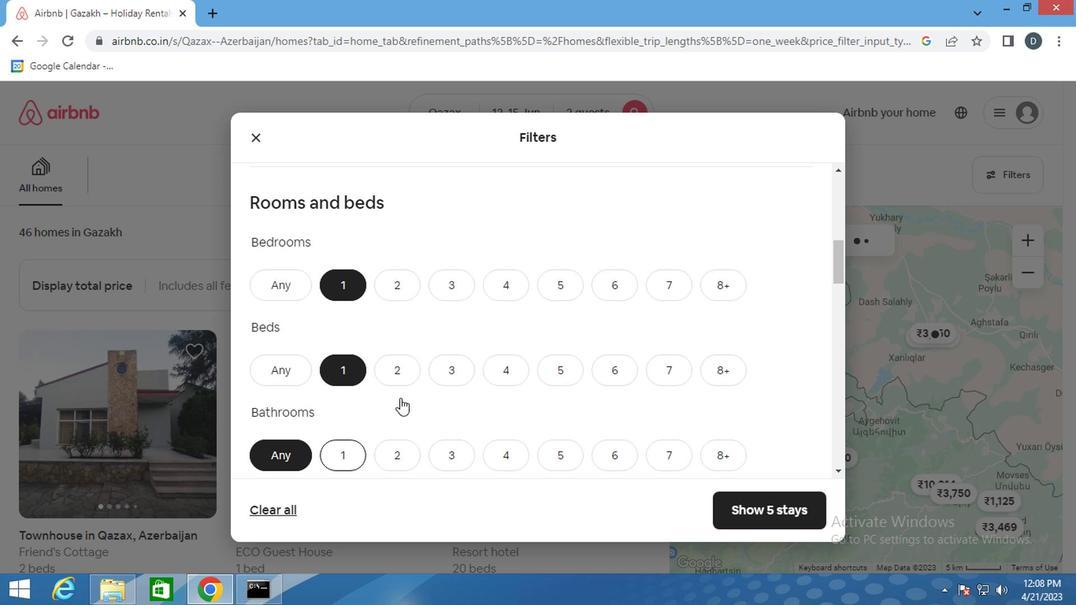 
Action: Mouse scrolled (420, 400) with delta (0, 1)
Screenshot: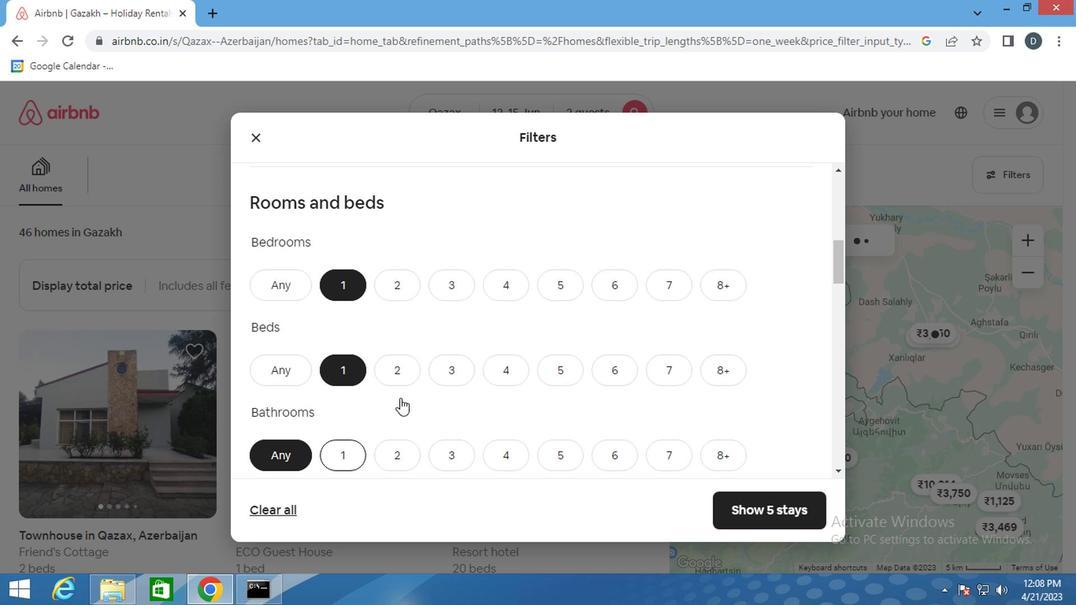 
Action: Mouse scrolled (420, 398) with delta (0, 0)
Screenshot: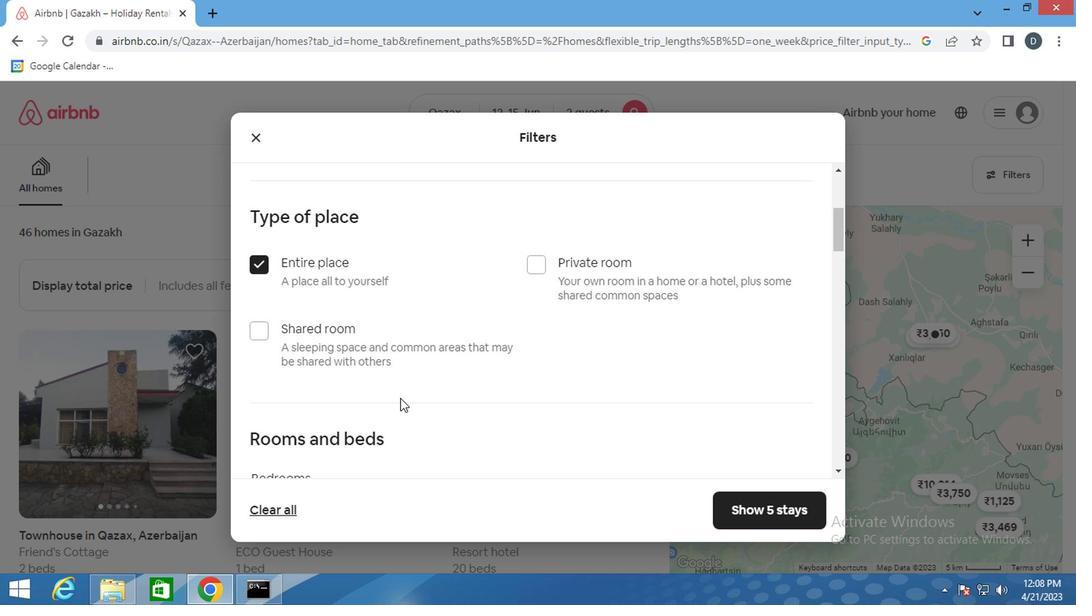 
Action: Mouse scrolled (420, 398) with delta (0, 0)
Screenshot: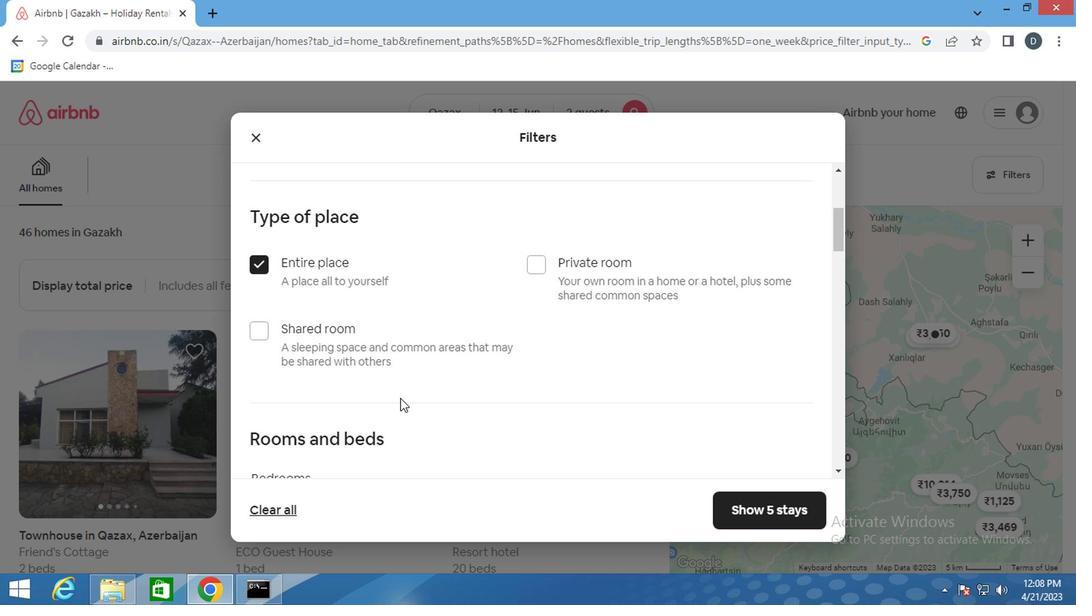 
Action: Mouse scrolled (420, 398) with delta (0, 0)
Screenshot: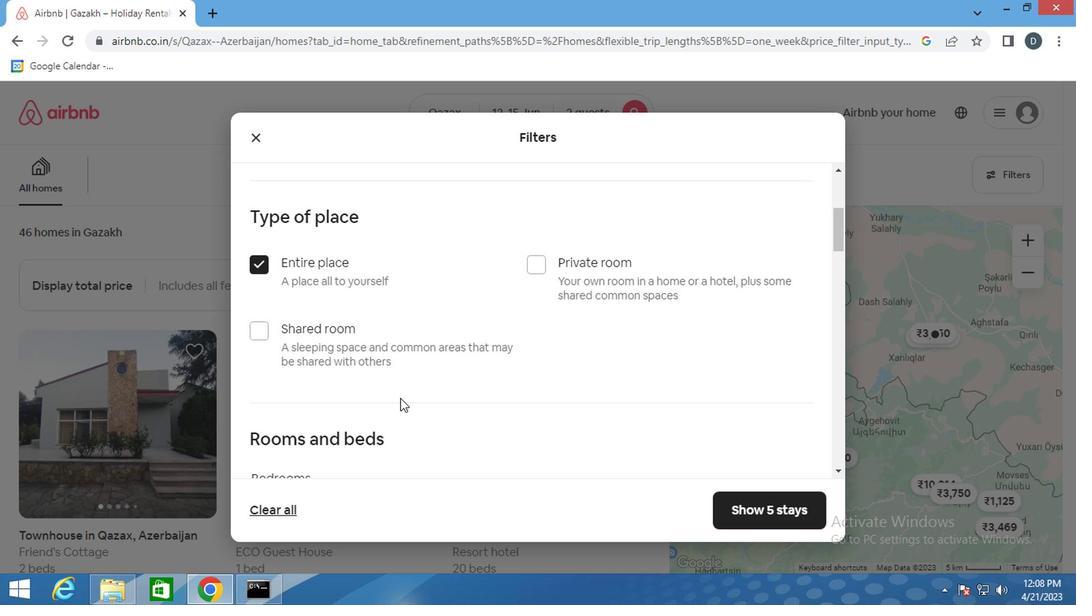 
Action: Mouse scrolled (420, 398) with delta (0, 0)
Screenshot: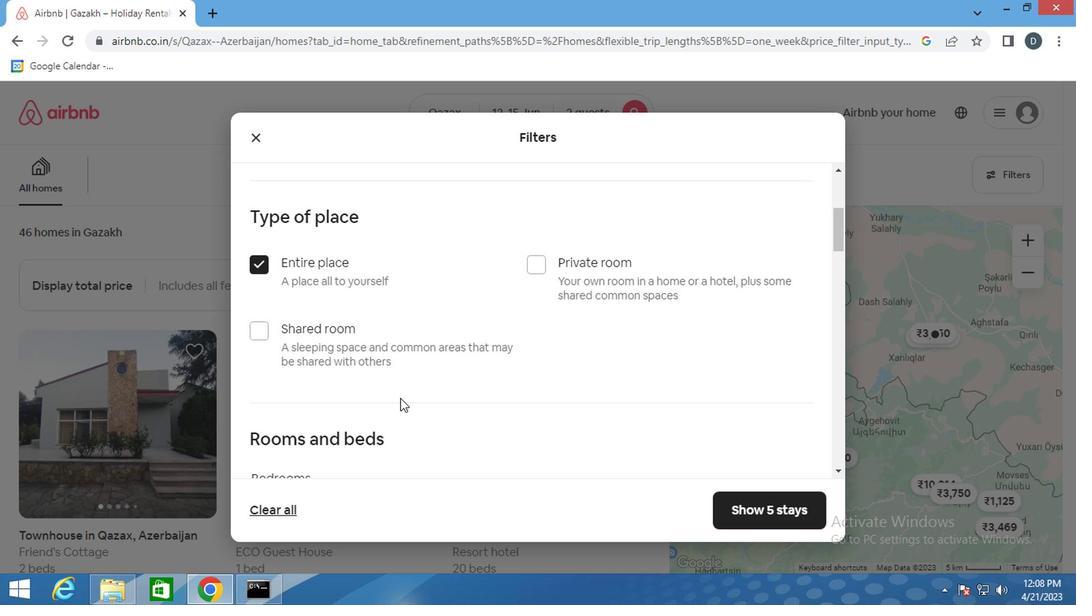 
Action: Mouse scrolled (420, 398) with delta (0, 0)
Screenshot: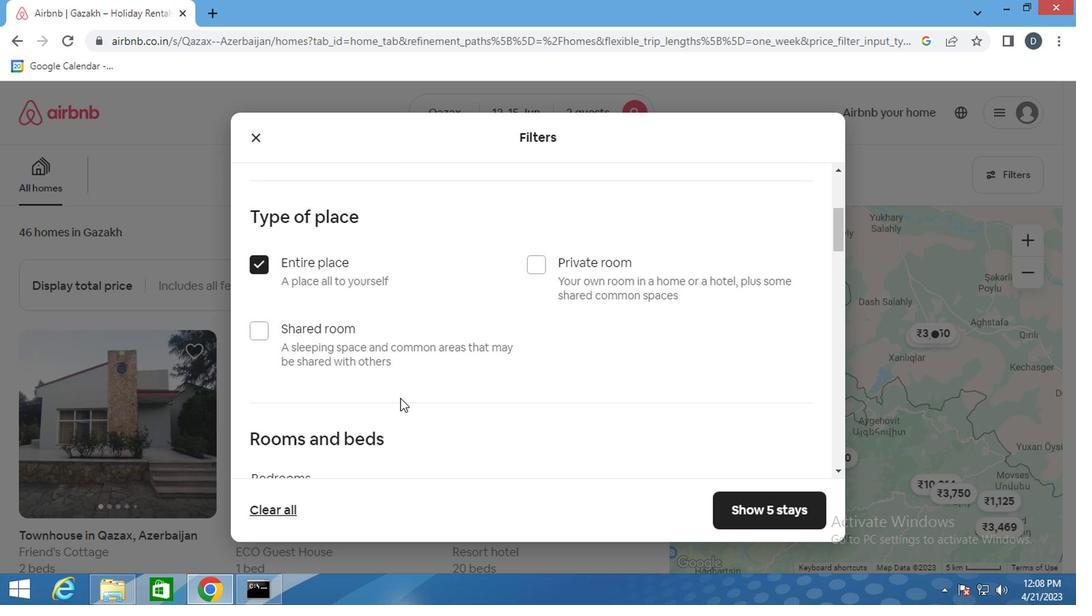 
Action: Mouse scrolled (420, 398) with delta (0, 0)
Screenshot: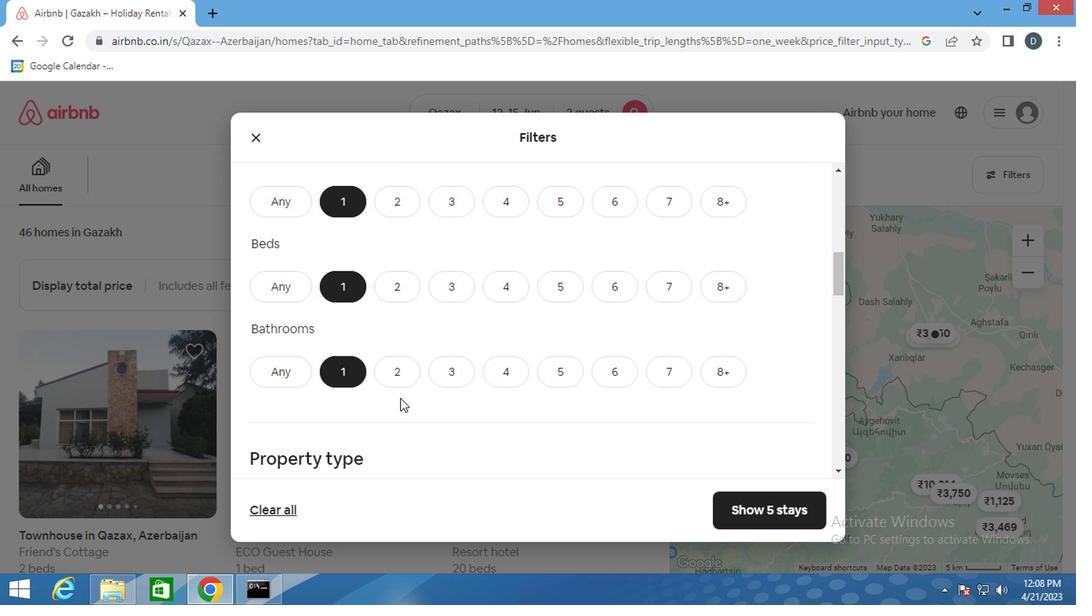 
Action: Mouse scrolled (420, 398) with delta (0, 0)
Screenshot: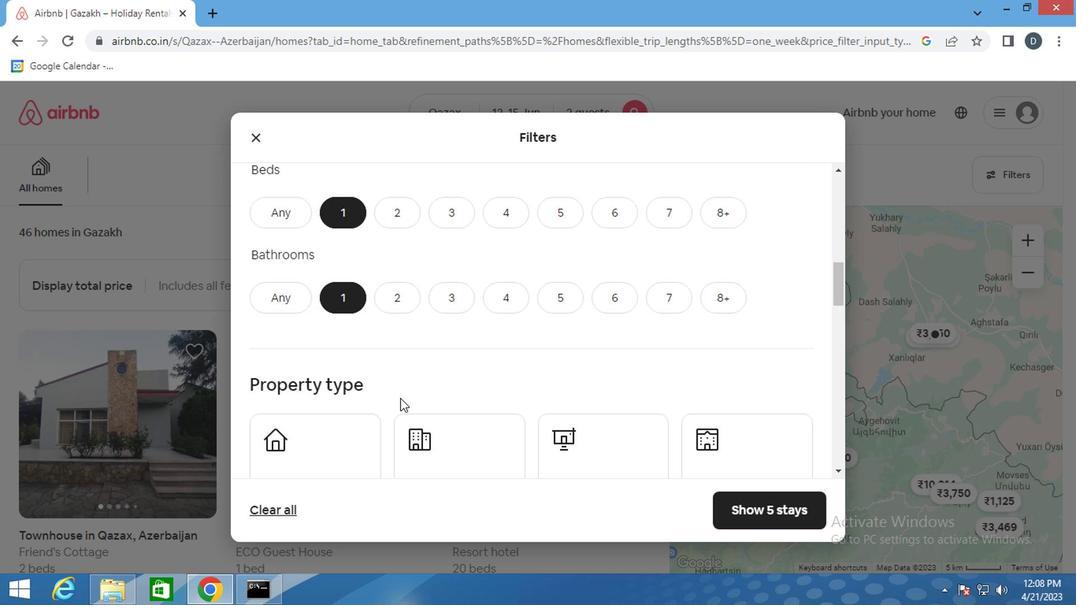 
Action: Mouse moved to (334, 338)
Screenshot: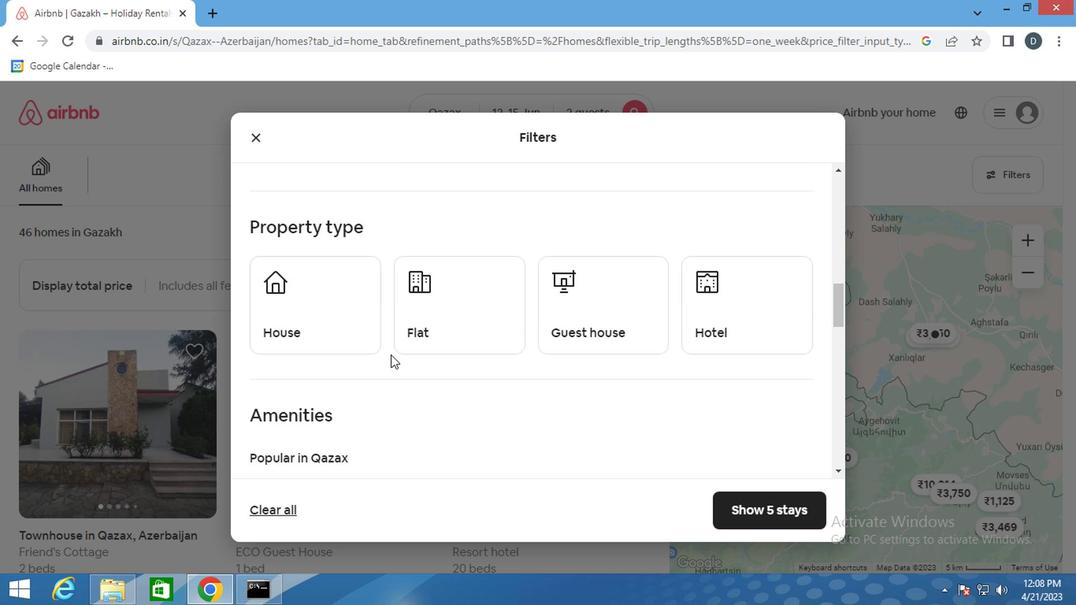 
Action: Mouse pressed left at (334, 338)
Screenshot: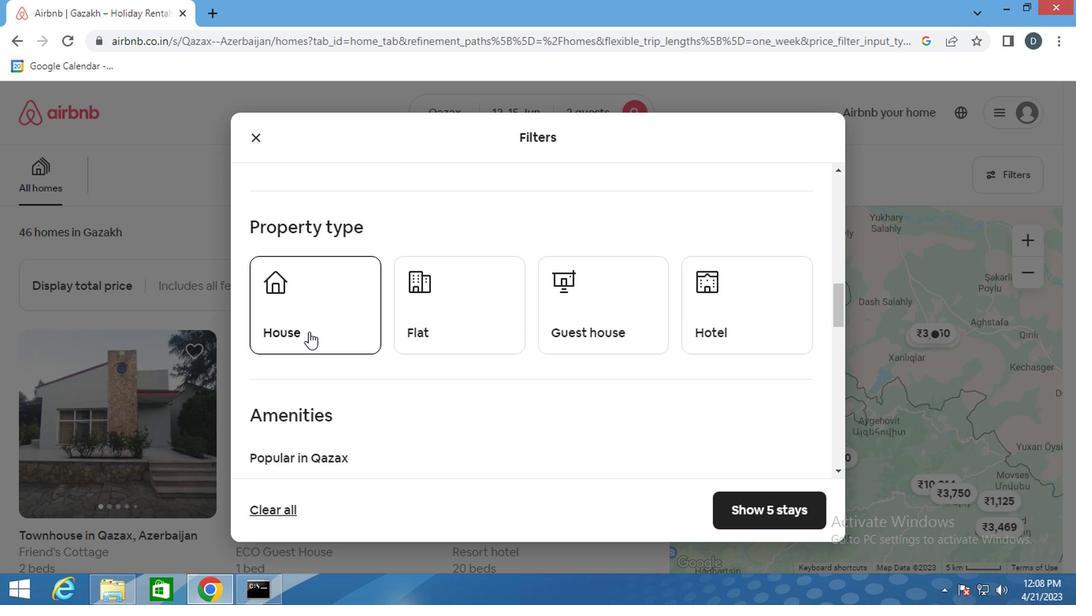 
Action: Mouse moved to (405, 329)
Screenshot: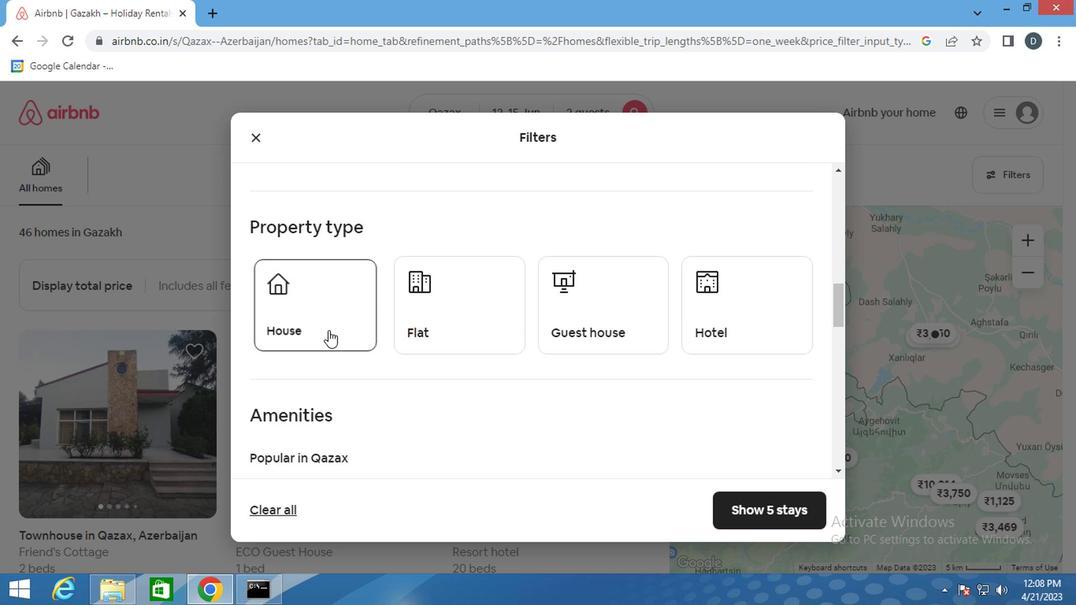 
Action: Mouse pressed left at (405, 329)
Screenshot: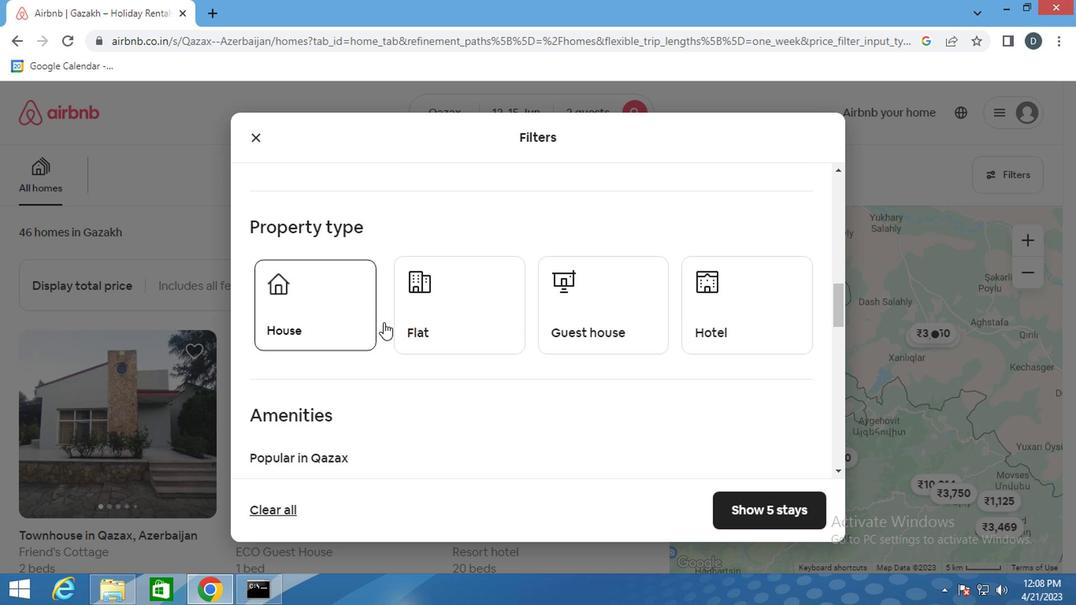 
Action: Mouse moved to (443, 328)
Screenshot: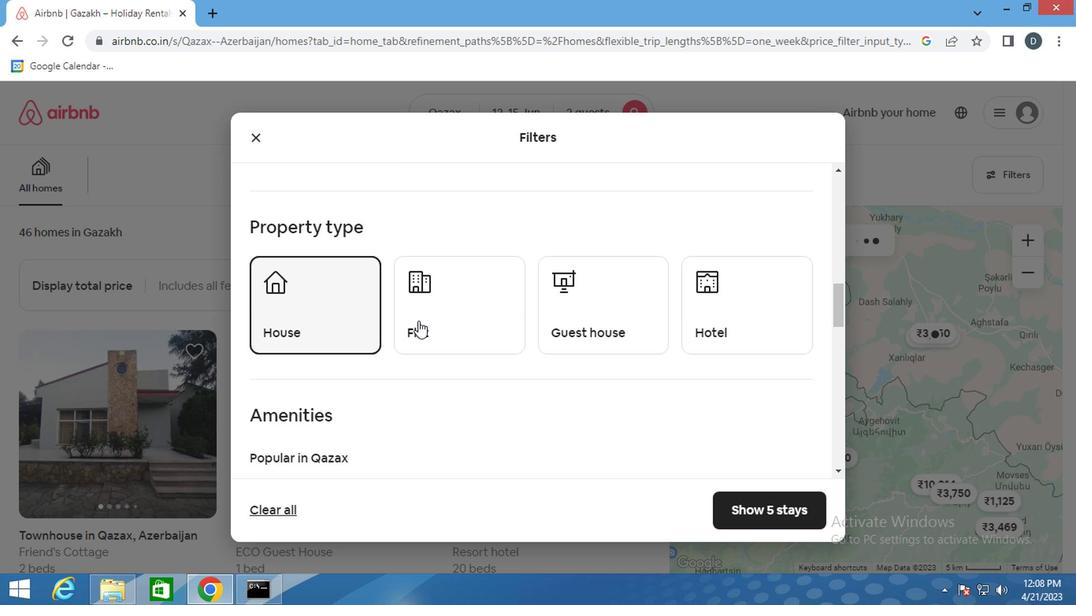 
Action: Mouse pressed left at (443, 328)
Screenshot: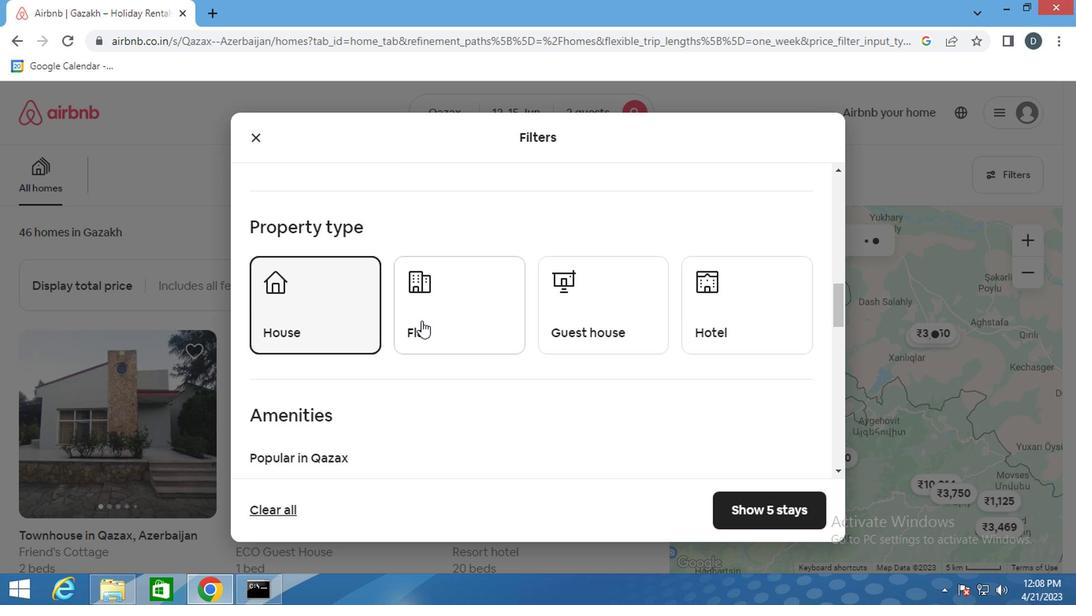 
Action: Mouse moved to (647, 329)
Screenshot: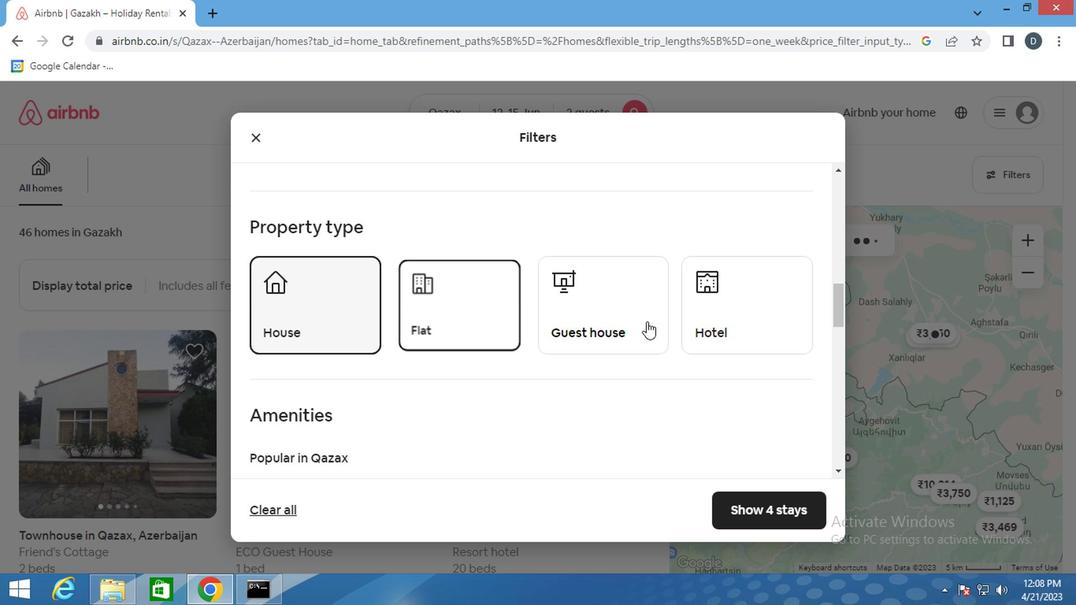 
Action: Mouse pressed left at (647, 329)
Screenshot: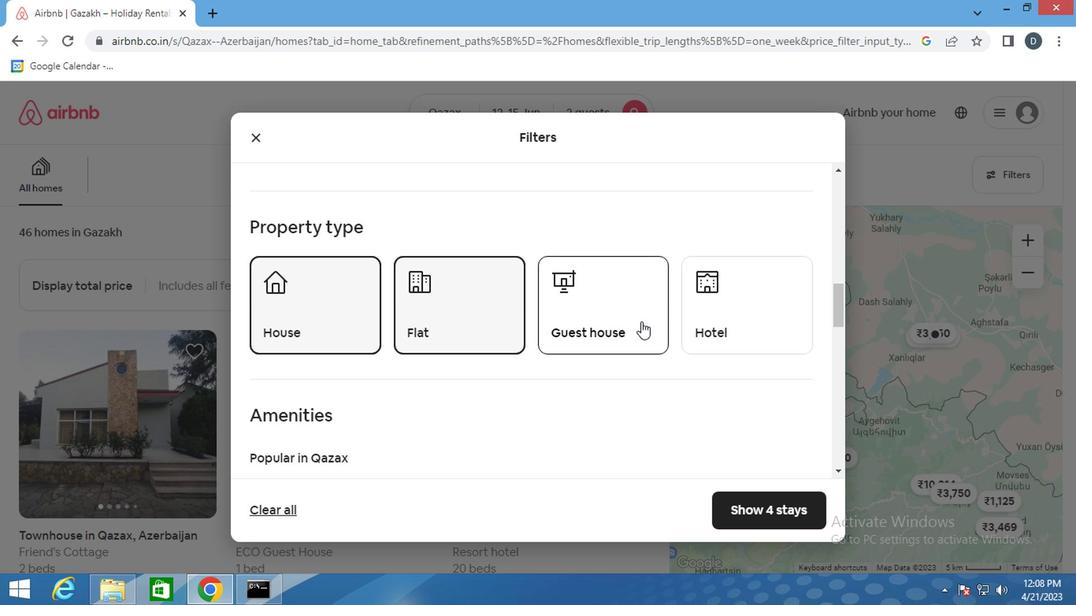 
Action: Mouse moved to (720, 326)
Screenshot: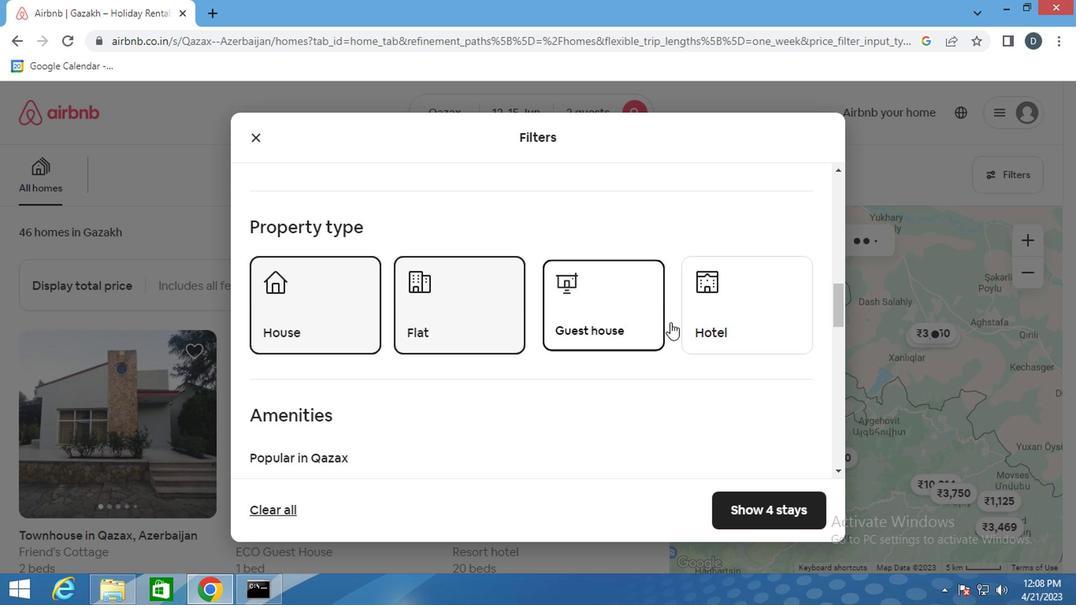 
Action: Mouse pressed left at (720, 326)
Screenshot: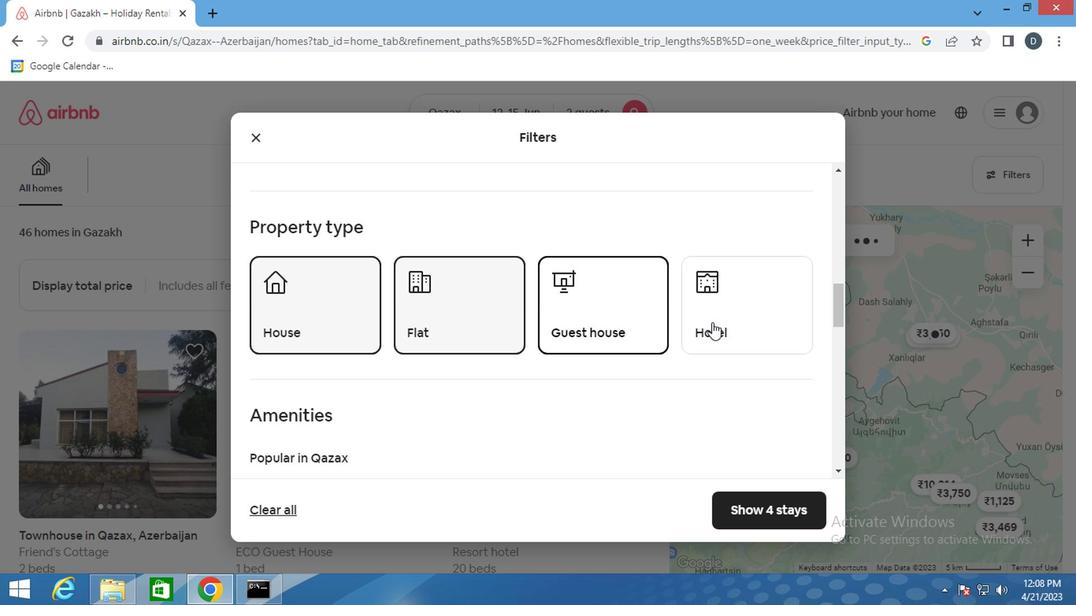 
Action: Mouse moved to (575, 351)
Screenshot: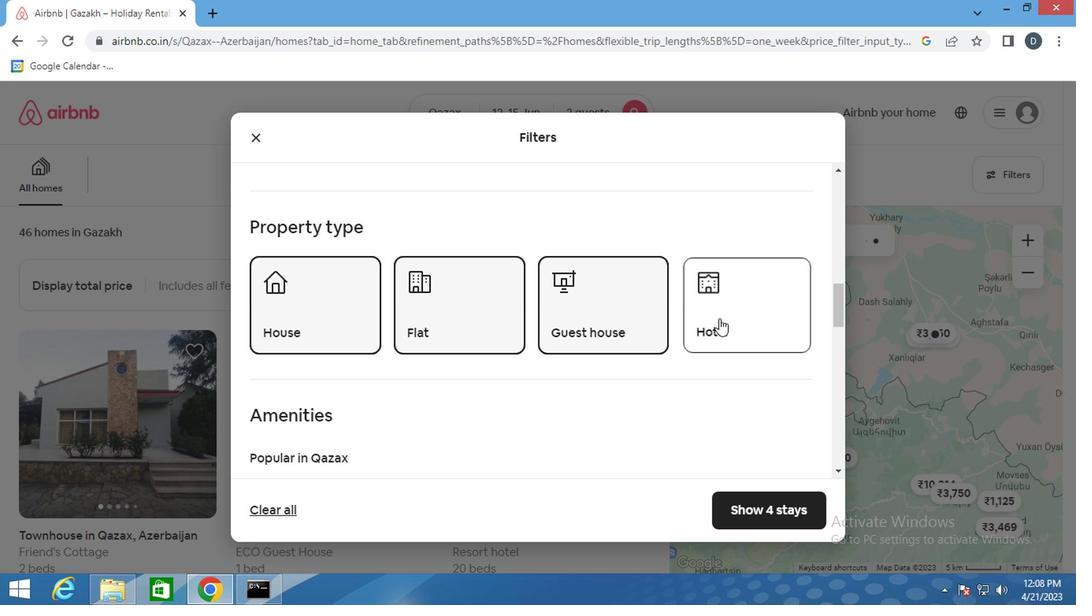 
Action: Mouse scrolled (575, 351) with delta (0, 0)
Screenshot: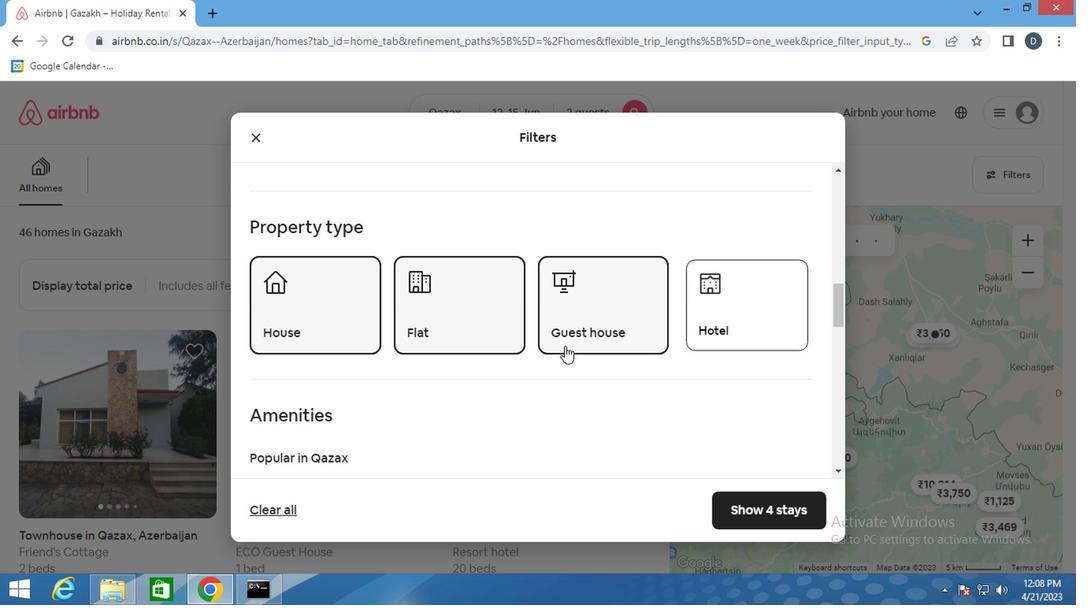 
Action: Mouse scrolled (575, 351) with delta (0, 0)
Screenshot: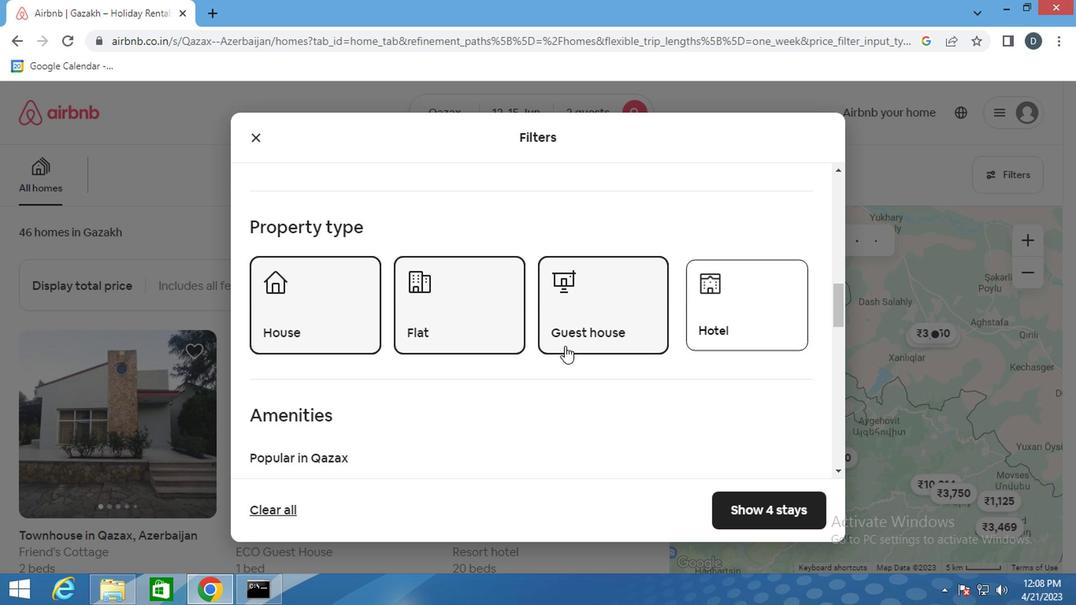 
Action: Mouse scrolled (575, 351) with delta (0, 0)
Screenshot: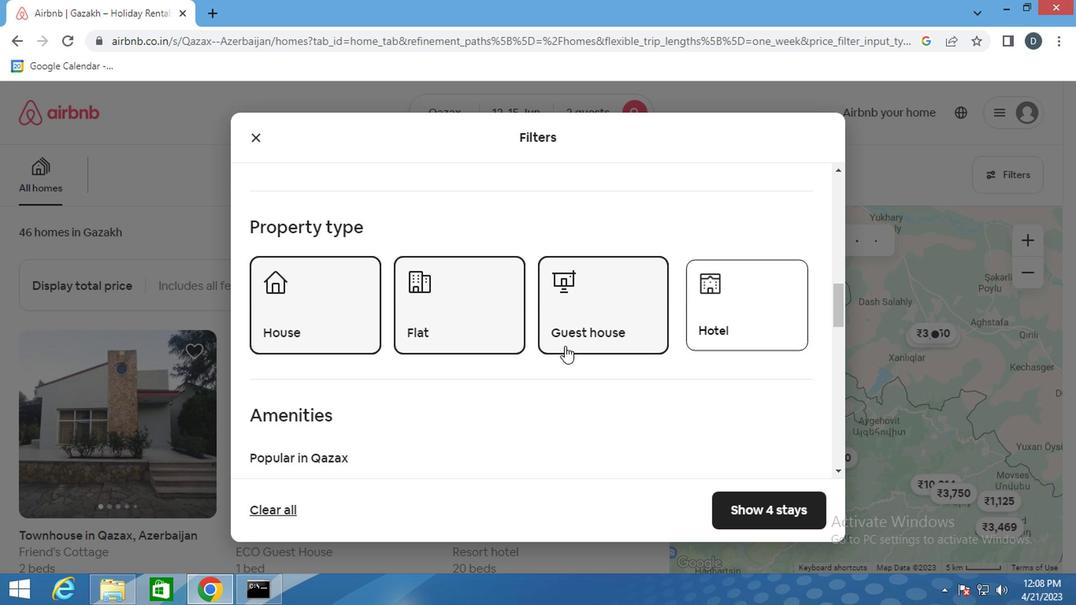 
Action: Mouse moved to (446, 386)
Screenshot: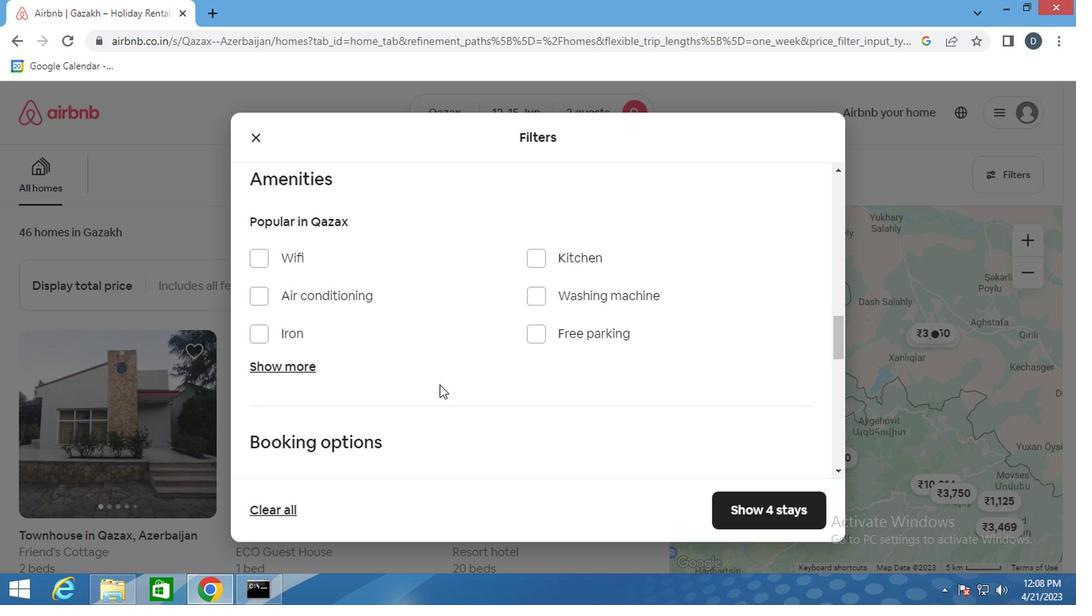 
Action: Mouse scrolled (446, 385) with delta (0, 0)
Screenshot: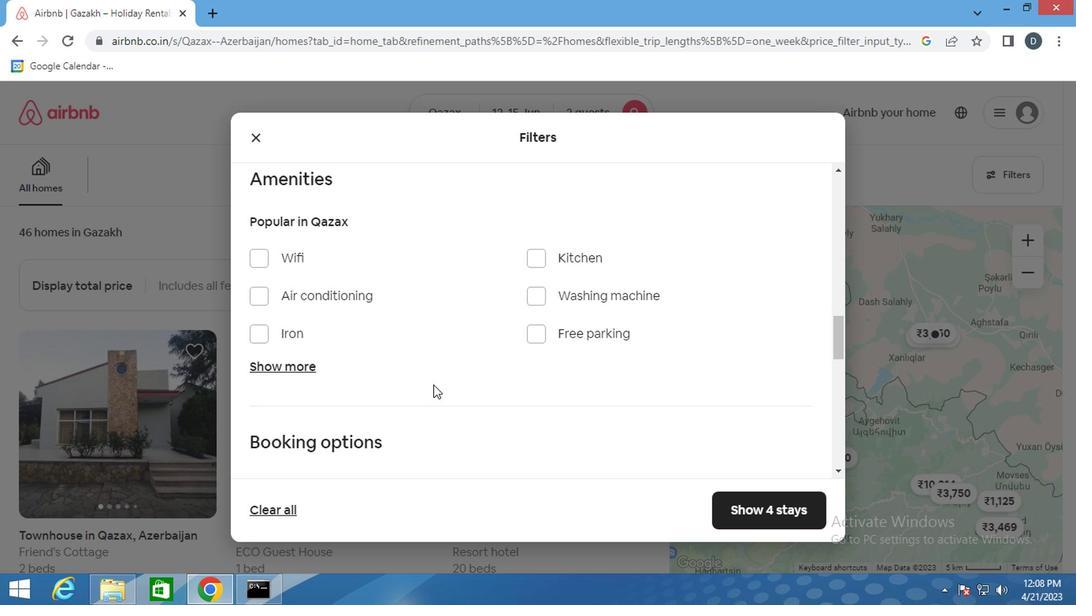 
Action: Mouse moved to (483, 304)
Screenshot: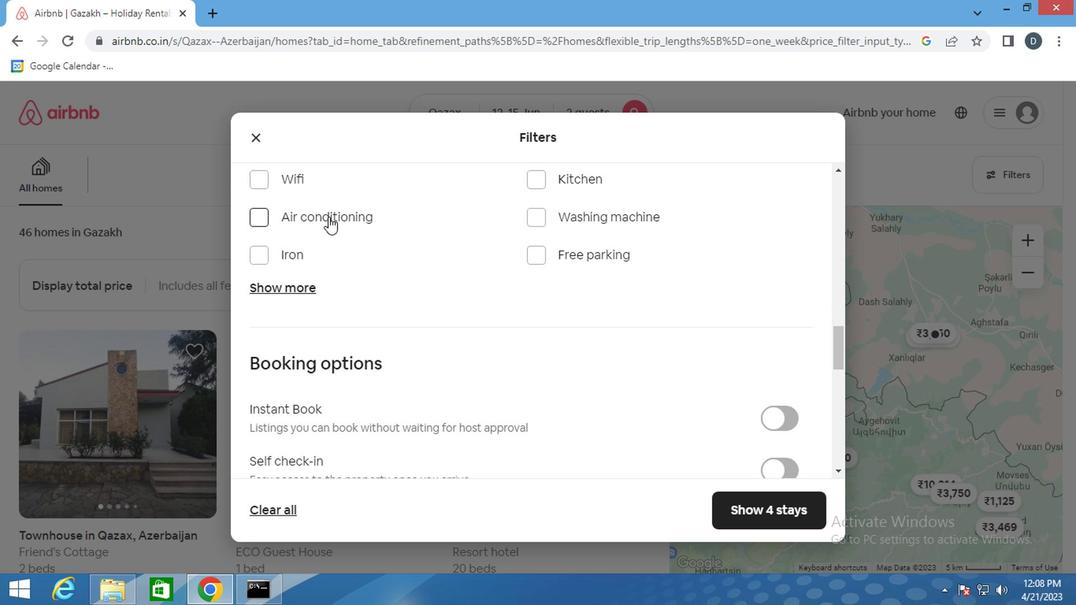 
Action: Mouse pressed left at (352, 231)
Screenshot: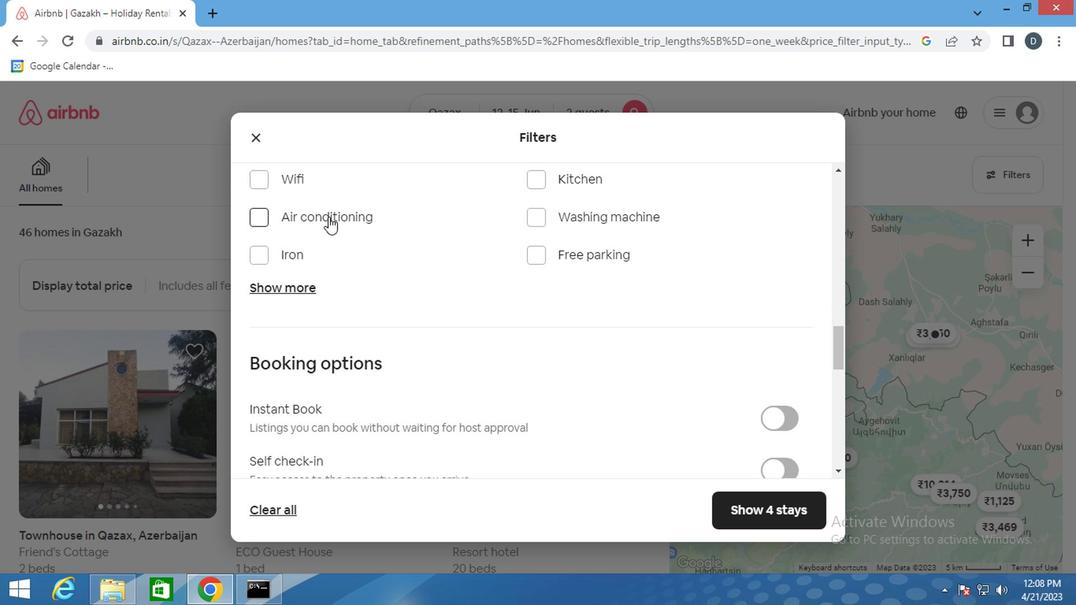 
Action: Mouse moved to (654, 406)
Screenshot: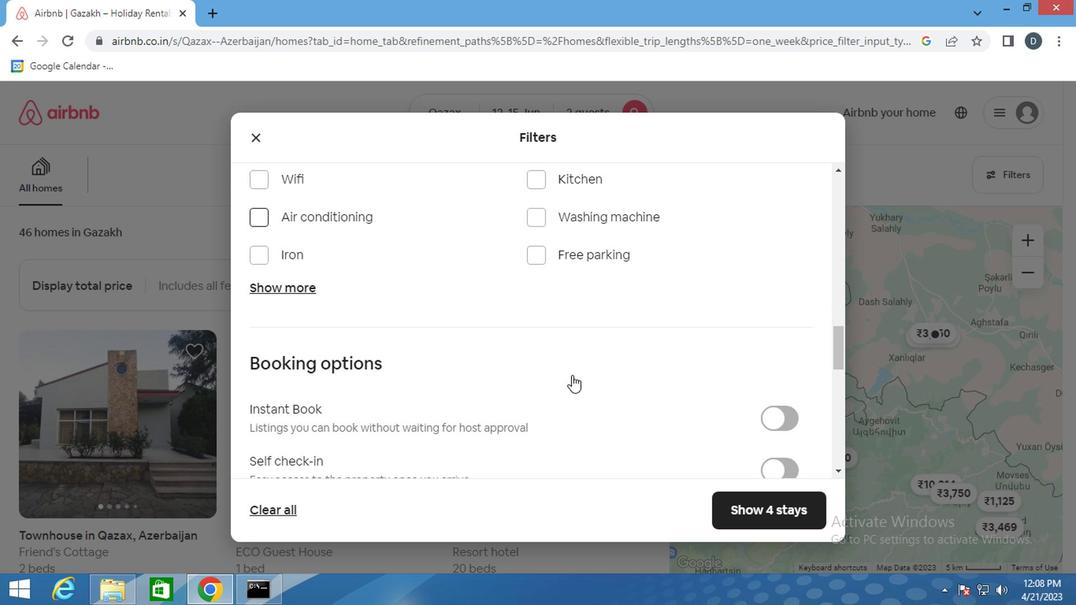 
Action: Mouse scrolled (654, 405) with delta (0, 0)
Screenshot: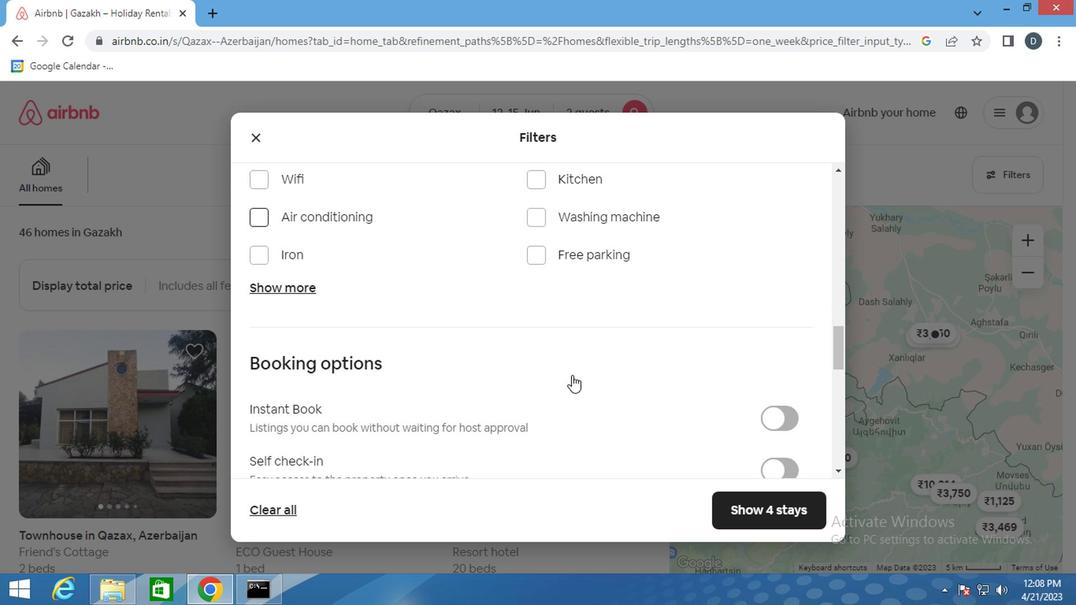 
Action: Mouse moved to (667, 408)
Screenshot: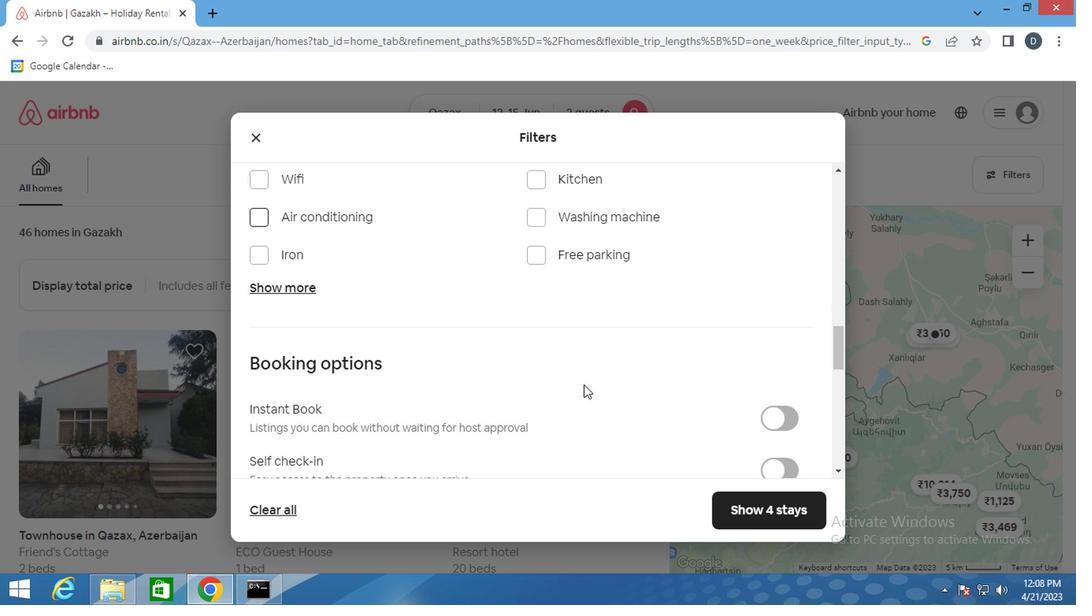 
Action: Mouse scrolled (667, 408) with delta (0, 0)
Screenshot: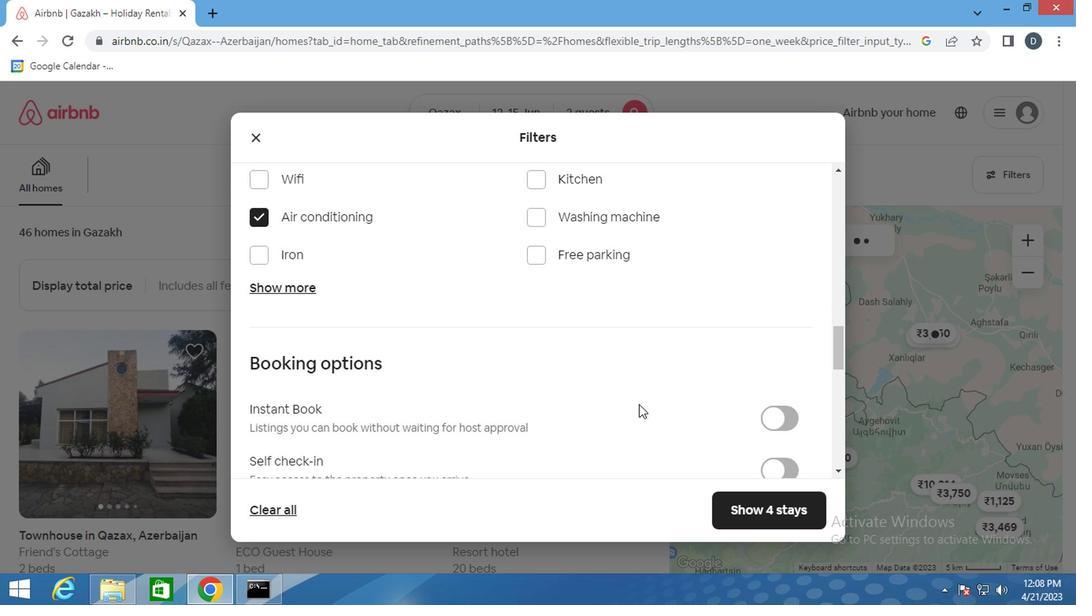 
Action: Mouse moved to (767, 314)
Screenshot: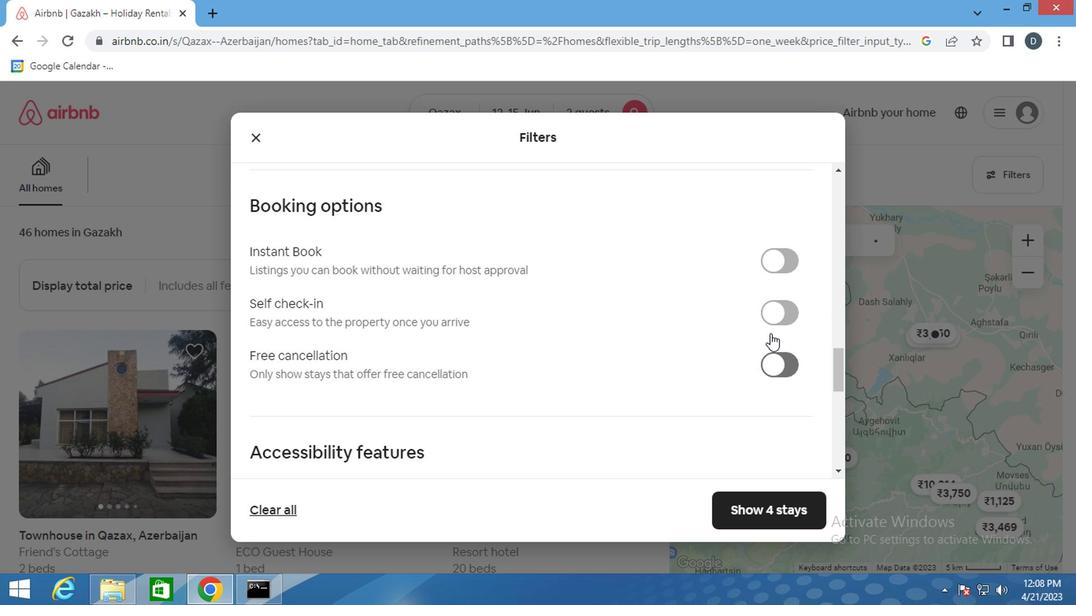 
Action: Mouse pressed left at (767, 314)
Screenshot: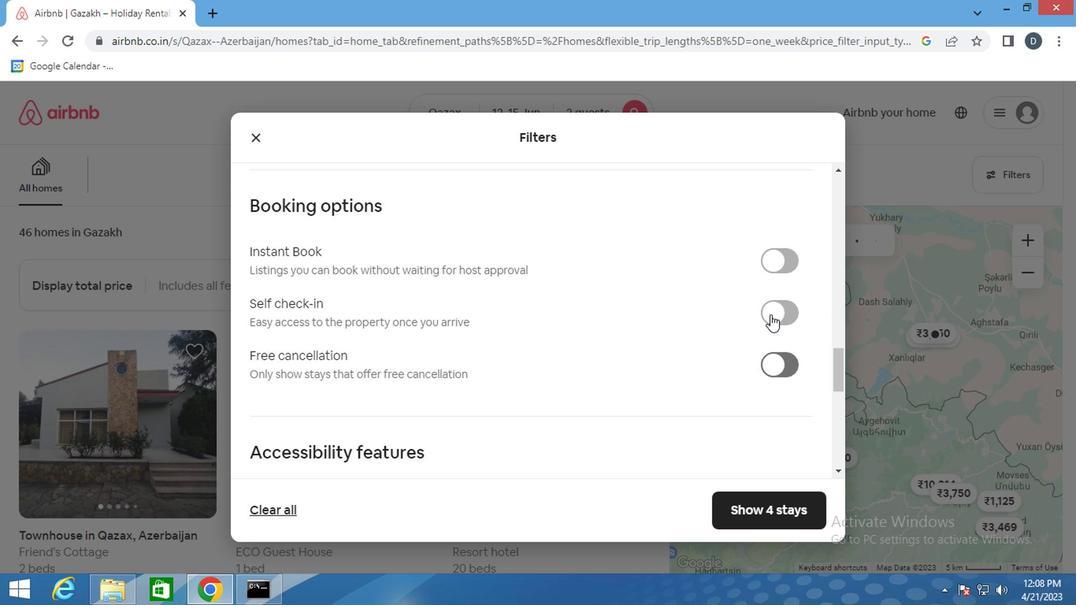 
Action: Mouse moved to (673, 361)
Screenshot: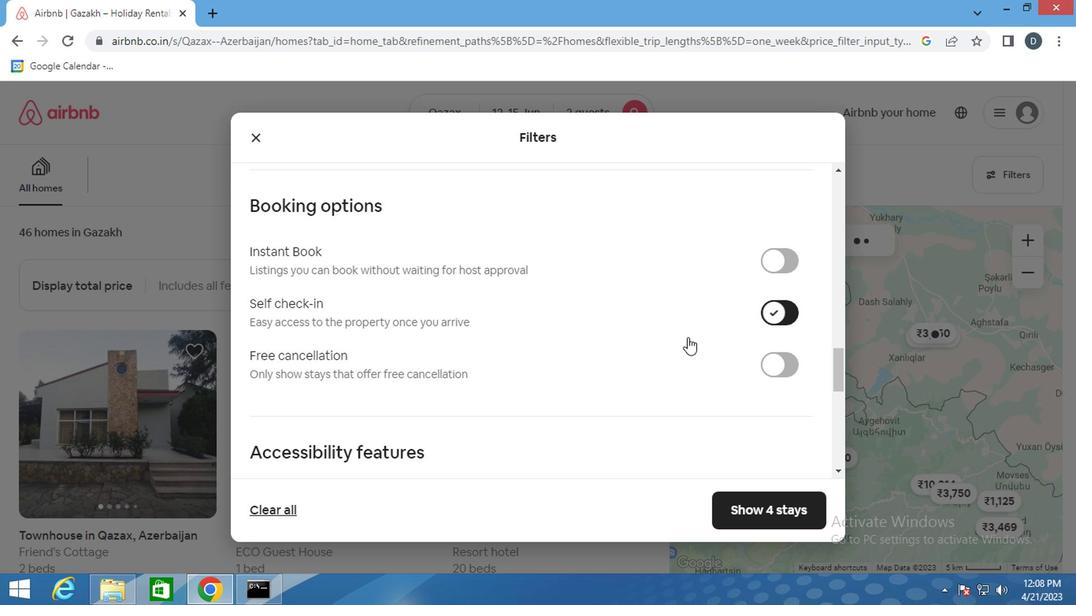 
Action: Mouse scrolled (673, 361) with delta (0, 0)
Screenshot: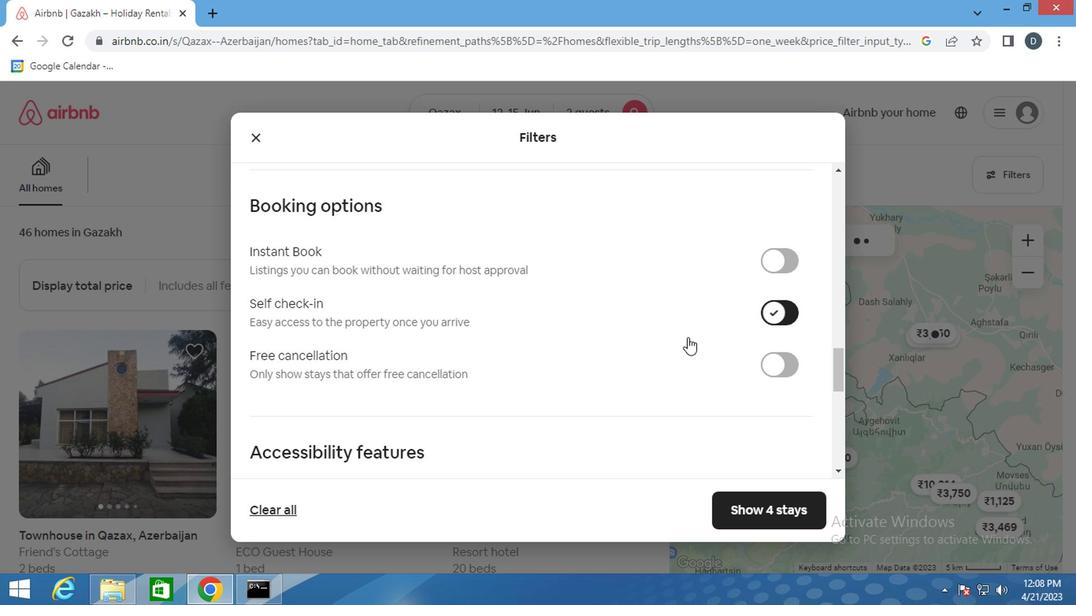 
Action: Mouse moved to (671, 366)
Screenshot: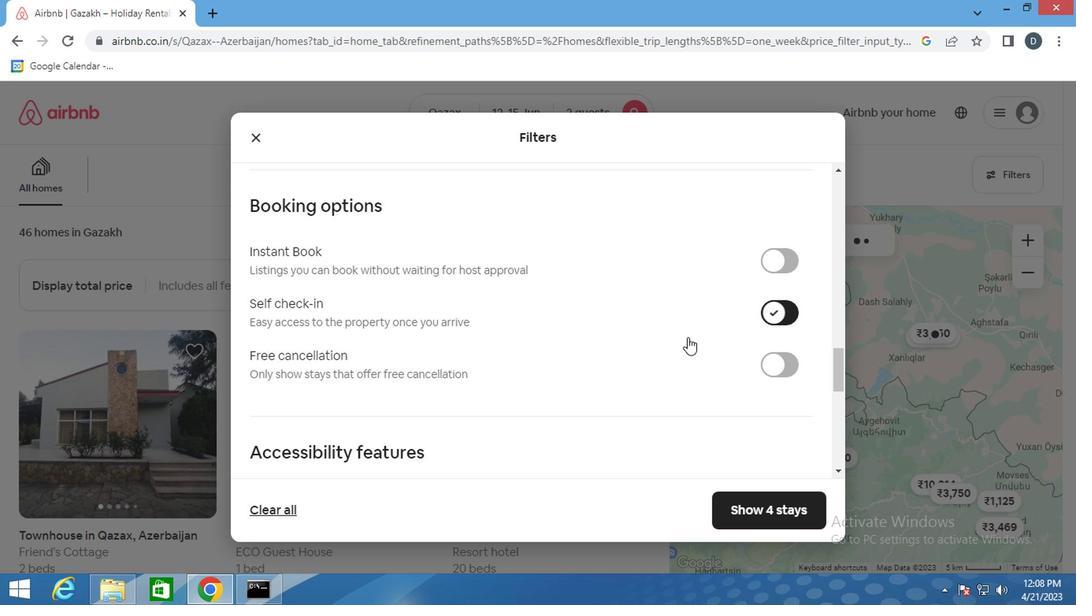
Action: Mouse scrolled (671, 365) with delta (0, 0)
Screenshot: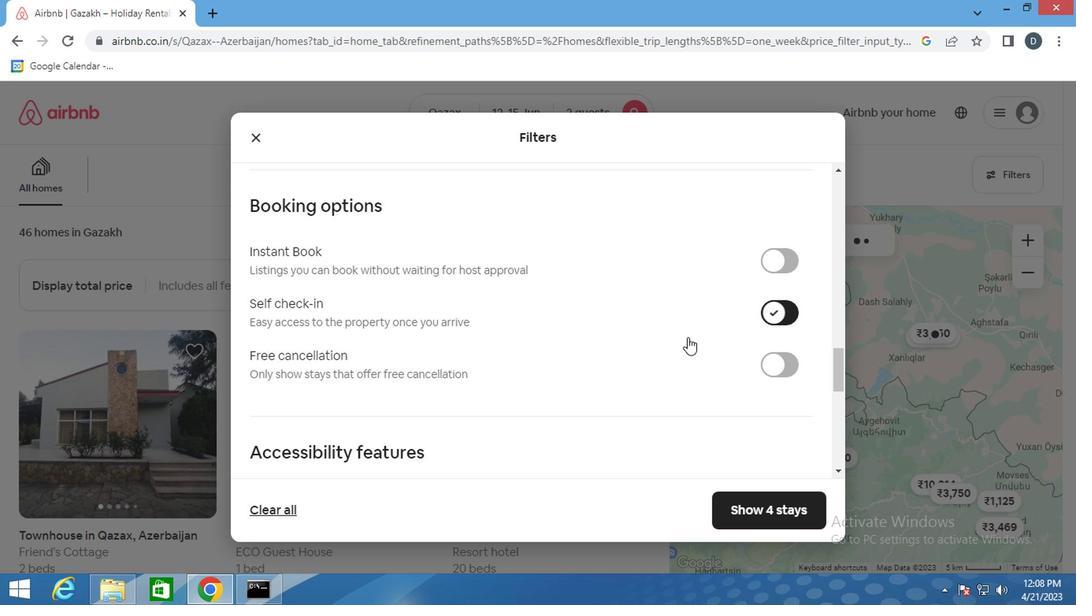 
Action: Mouse moved to (671, 366)
Screenshot: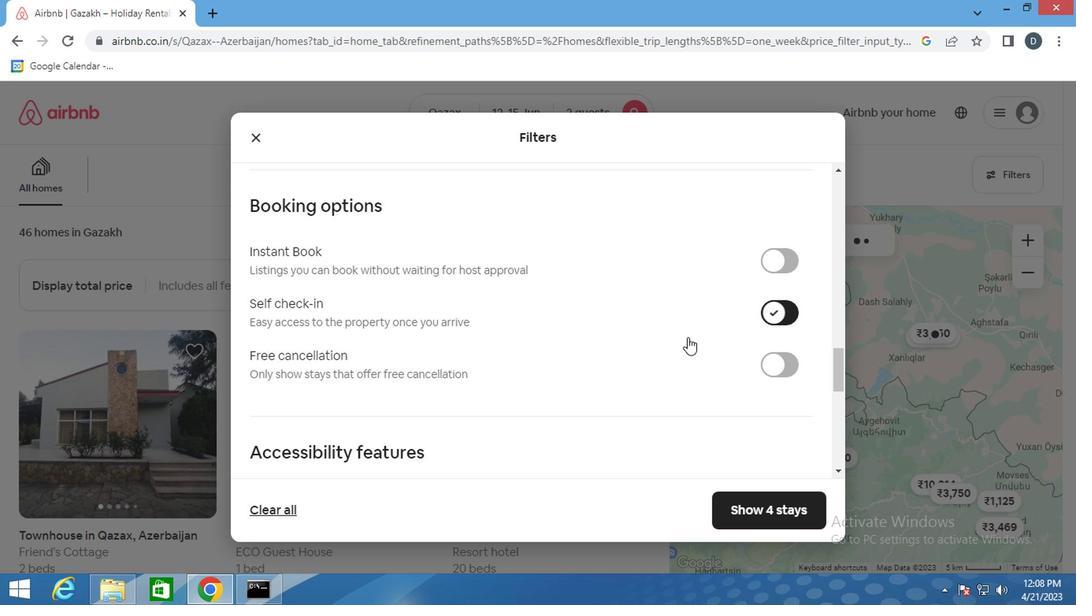 
Action: Mouse scrolled (671, 366) with delta (0, 0)
Screenshot: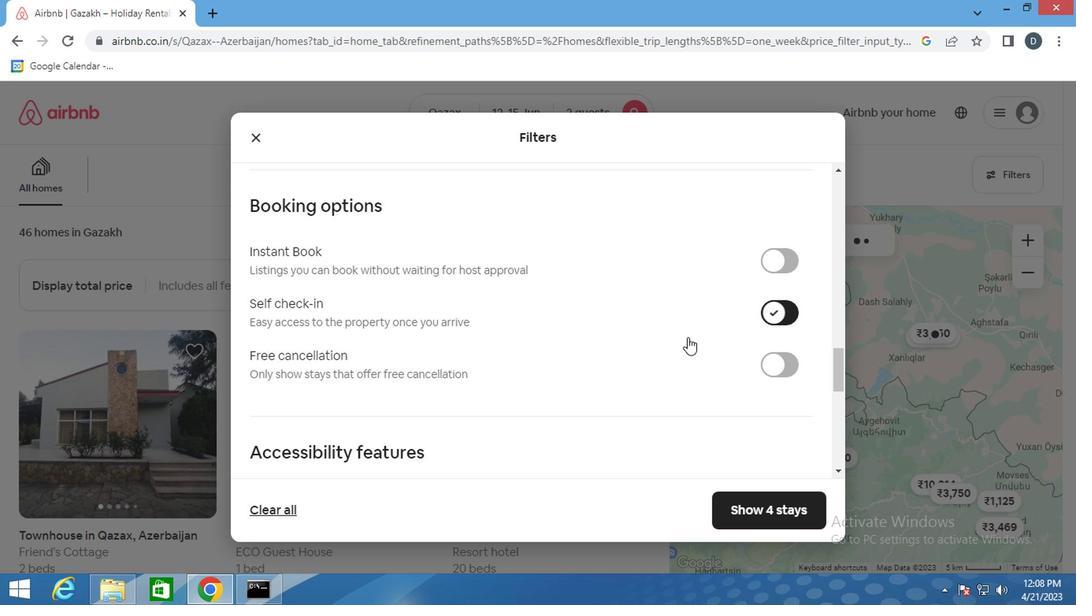 
Action: Mouse moved to (671, 367)
Screenshot: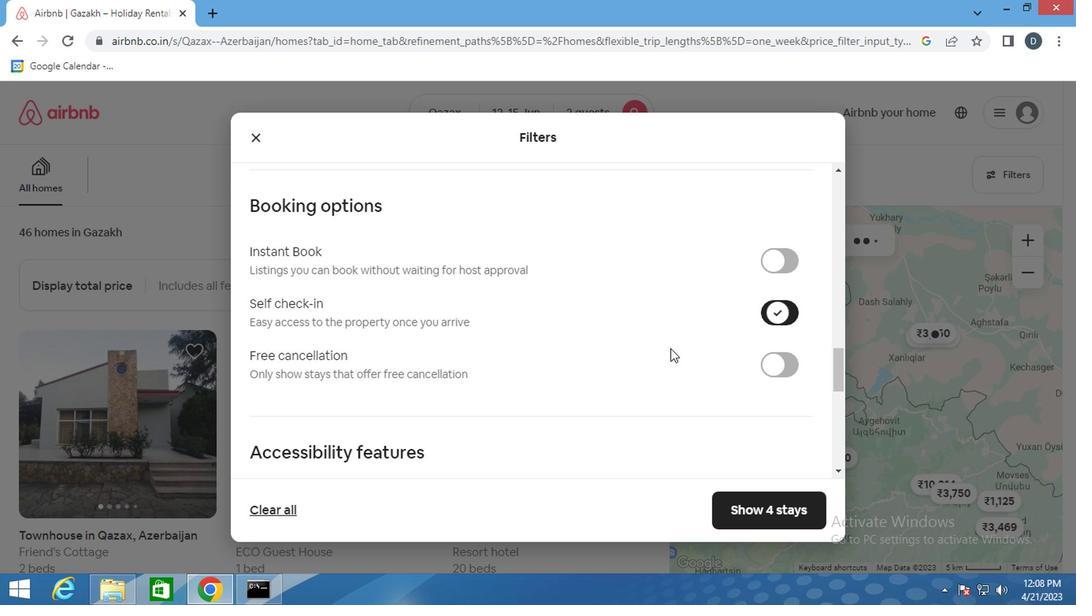 
Action: Mouse scrolled (671, 366) with delta (0, 0)
Screenshot: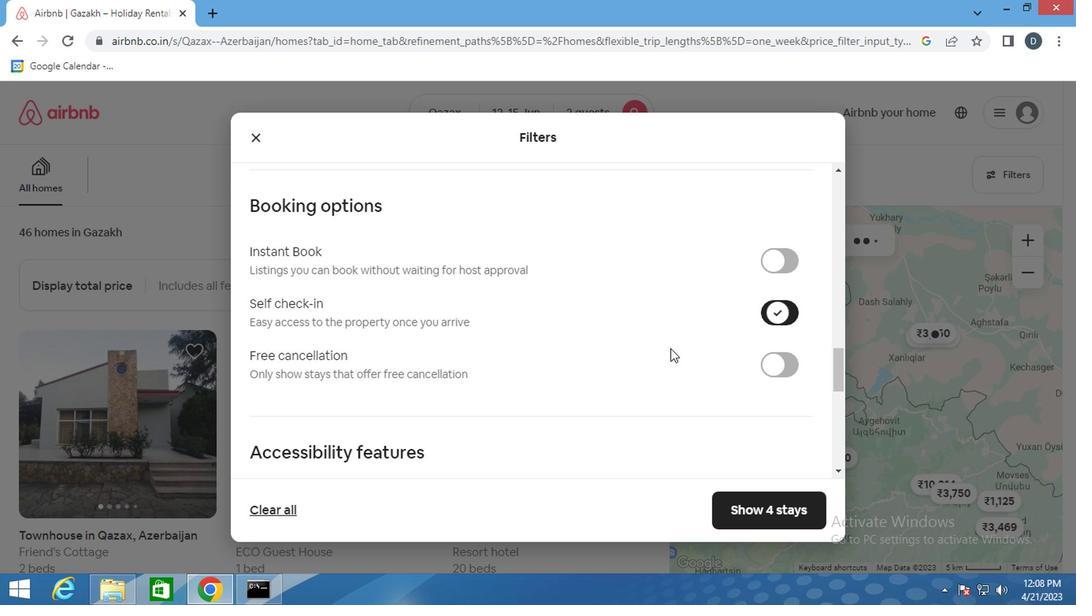
Action: Mouse moved to (671, 368)
Screenshot: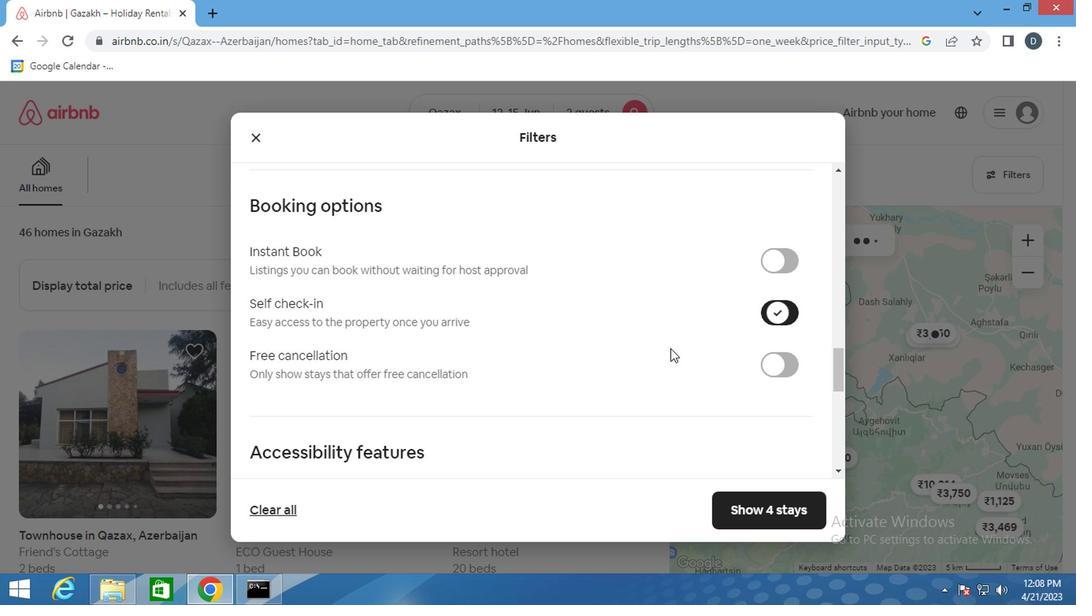 
Action: Mouse scrolled (671, 367) with delta (0, -1)
Screenshot: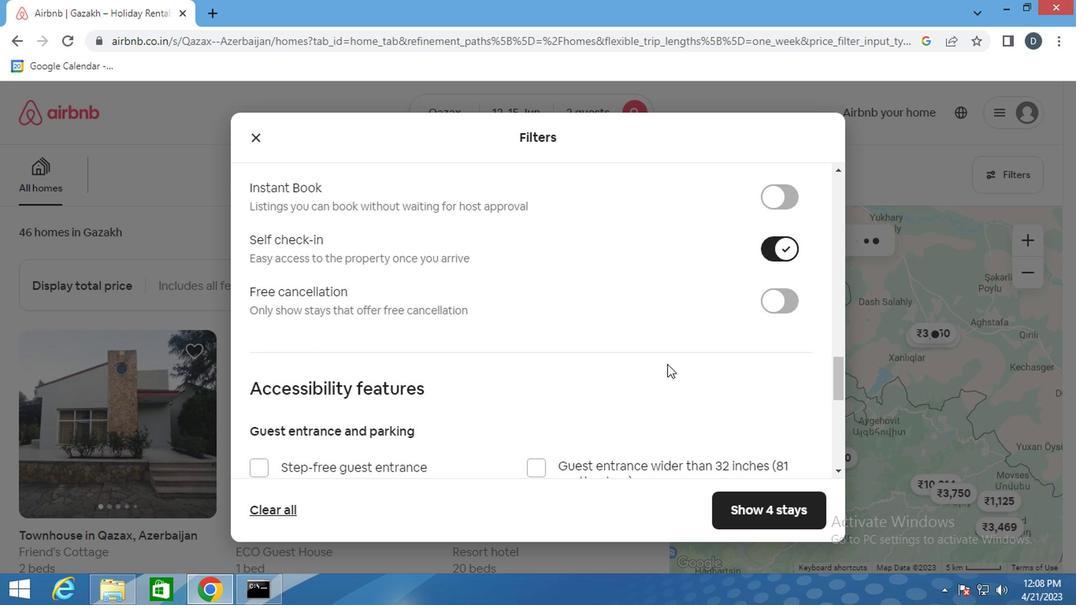 
Action: Mouse scrolled (671, 367) with delta (0, -1)
Screenshot: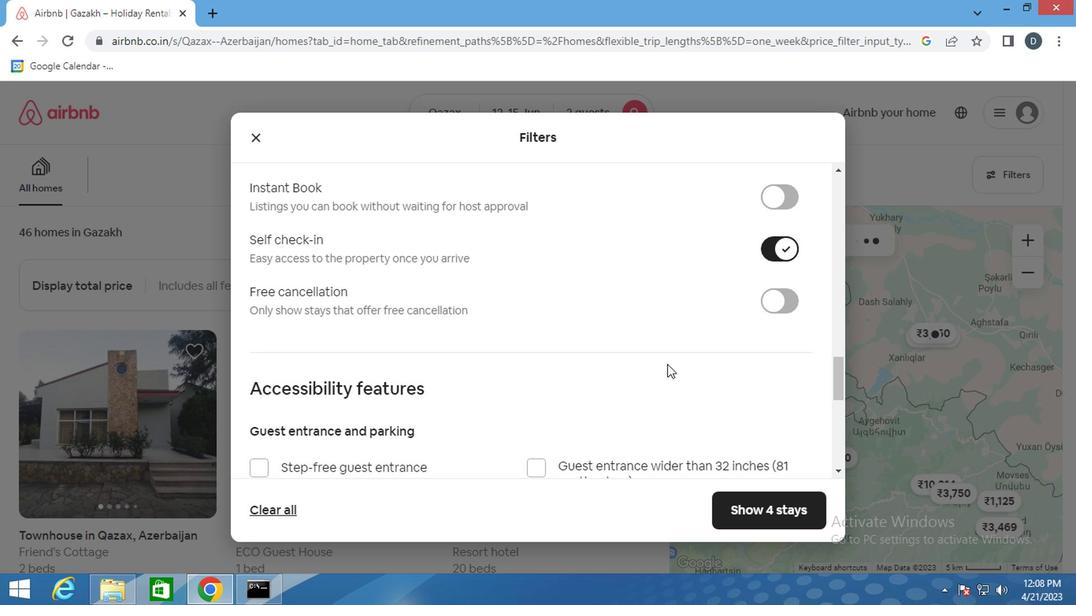 
Action: Mouse scrolled (671, 367) with delta (0, -1)
Screenshot: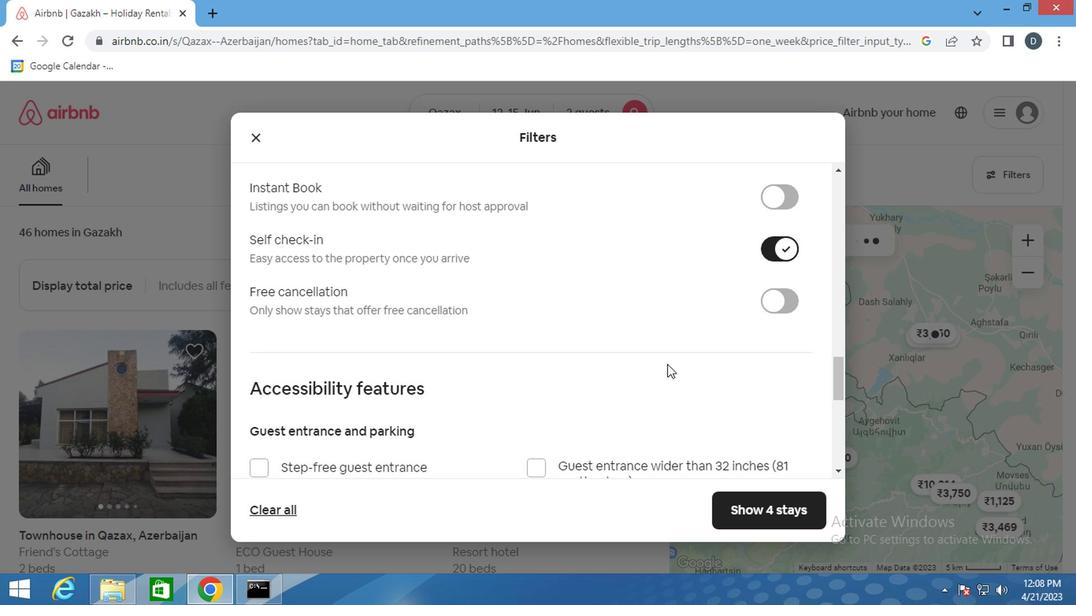 
Action: Mouse moved to (313, 372)
Screenshot: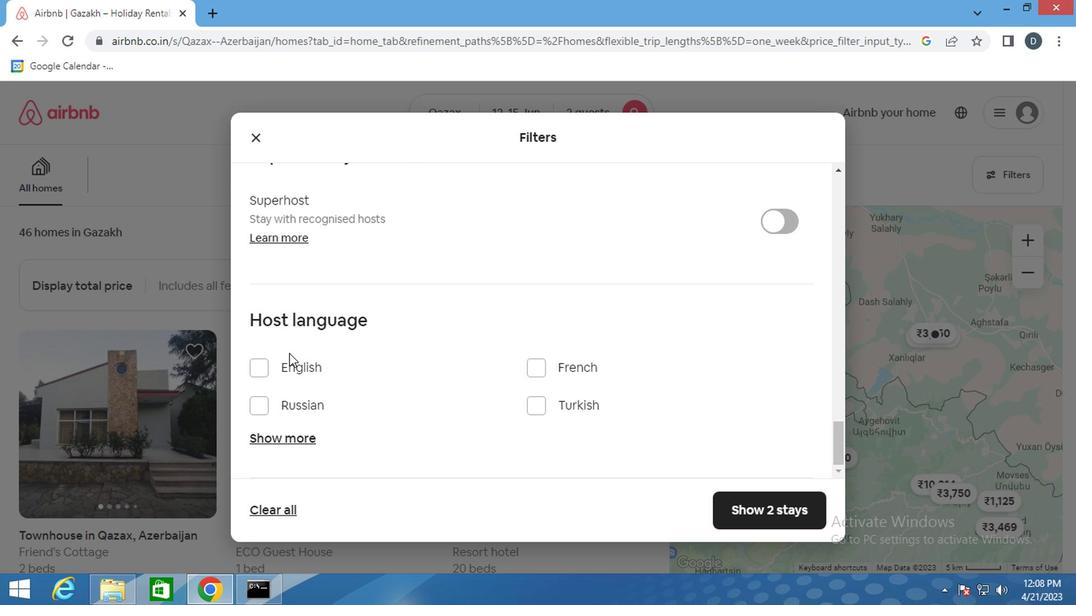 
Action: Mouse pressed left at (313, 372)
Screenshot: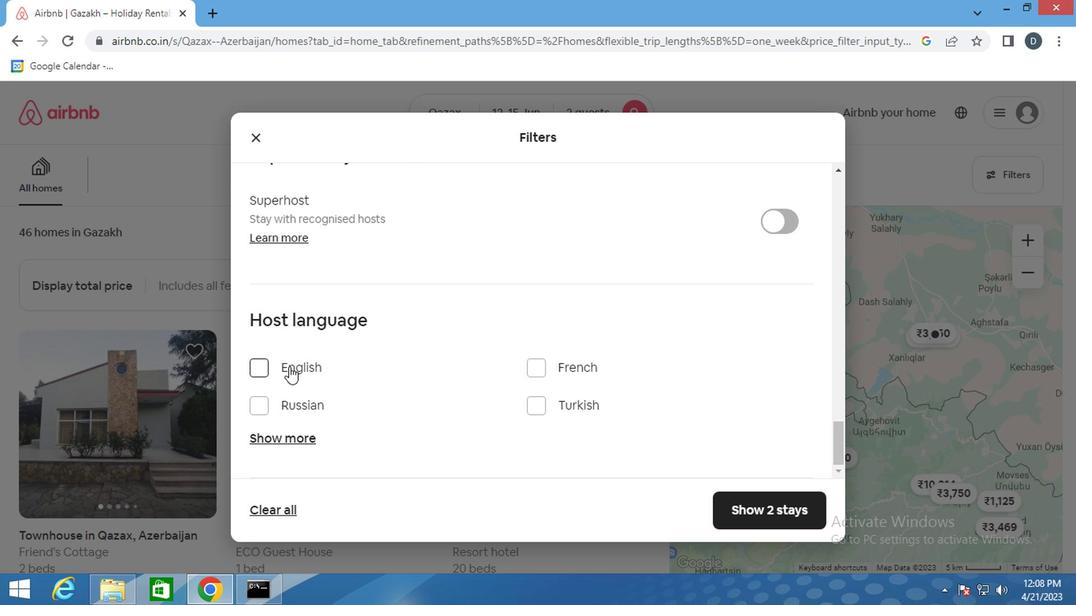 
Action: Mouse moved to (753, 491)
Screenshot: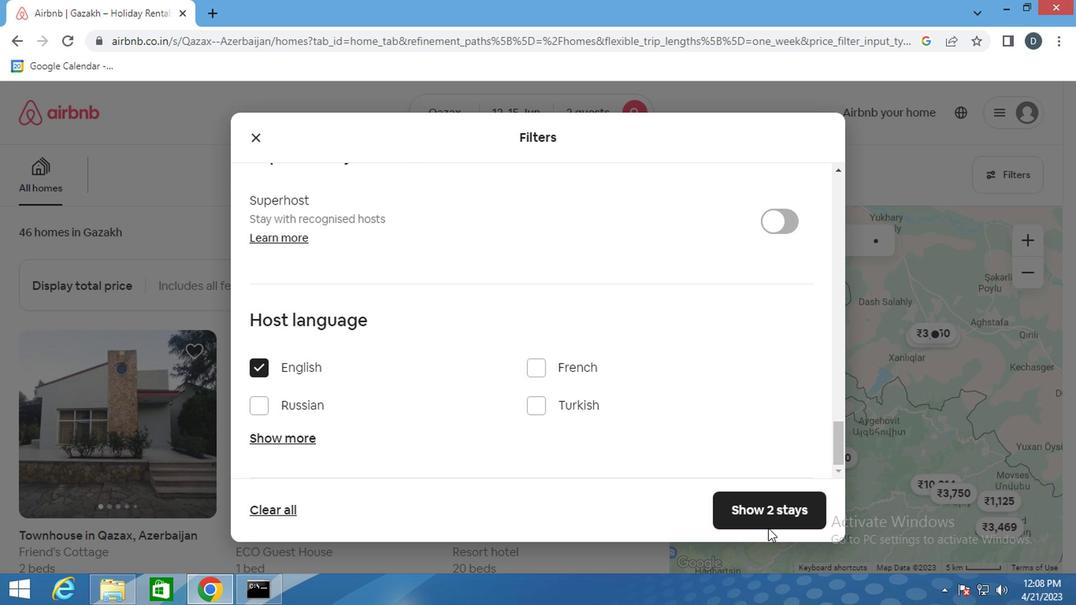 
Action: Mouse pressed left at (753, 491)
Screenshot: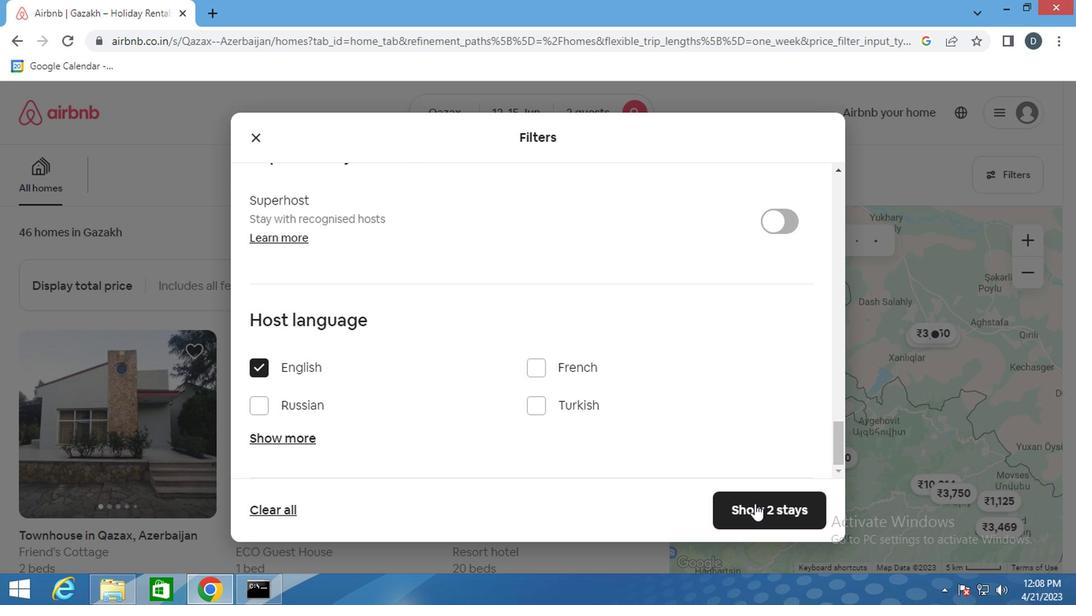 
